 Task: Look for space in Waiblingen, Germany from 14th June, 2023 to 30th June, 2023 for 5 adults in price range Rs.8000 to Rs.12000. Place can be entire place or private room with 5 bedrooms having 5 beds and 5 bathrooms. Property type can be house, flat, guest house. Amenities needed are: wifi, TV, free parkinig on premises, gym, breakfast. Booking option can be shelf check-in. Required host language is English.
Action: Mouse moved to (439, 87)
Screenshot: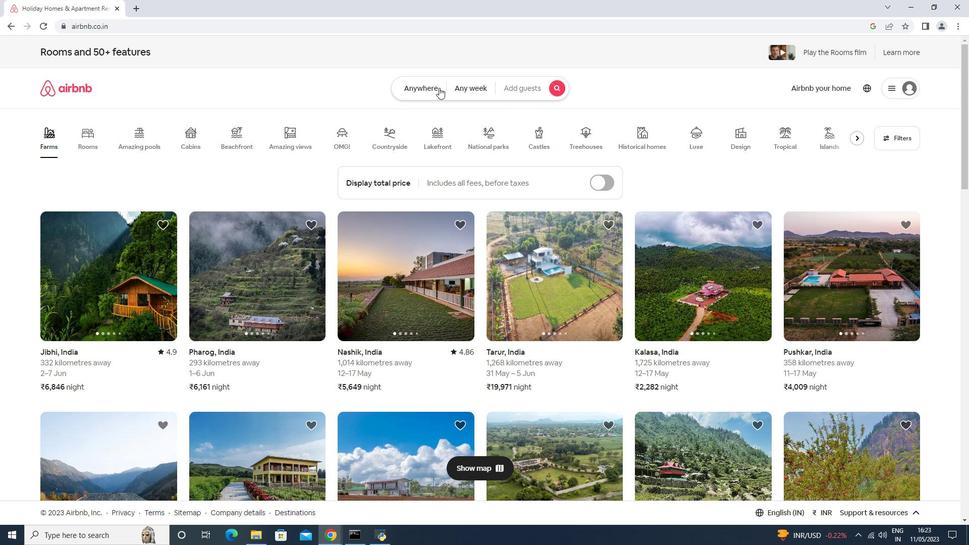 
Action: Mouse pressed left at (439, 87)
Screenshot: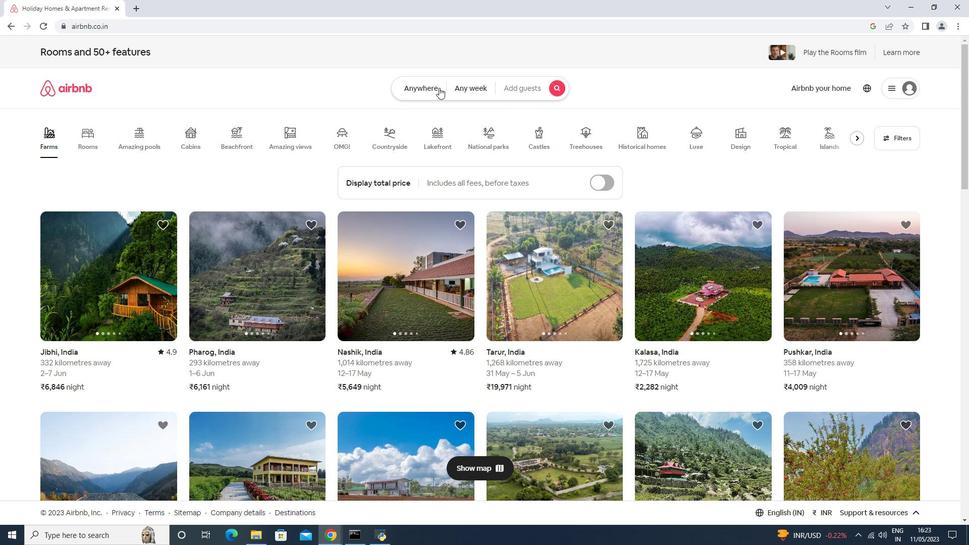 
Action: Mouse moved to (383, 129)
Screenshot: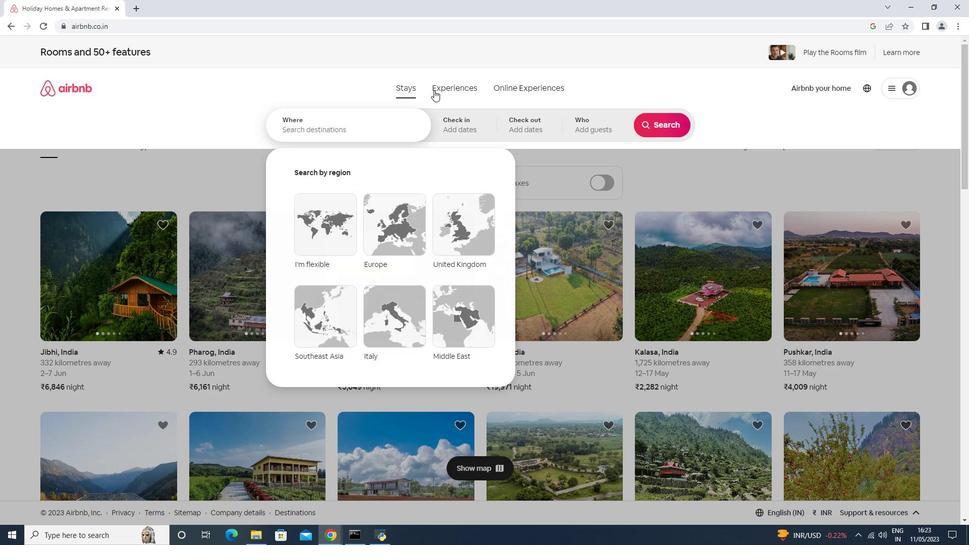 
Action: Mouse pressed left at (383, 129)
Screenshot: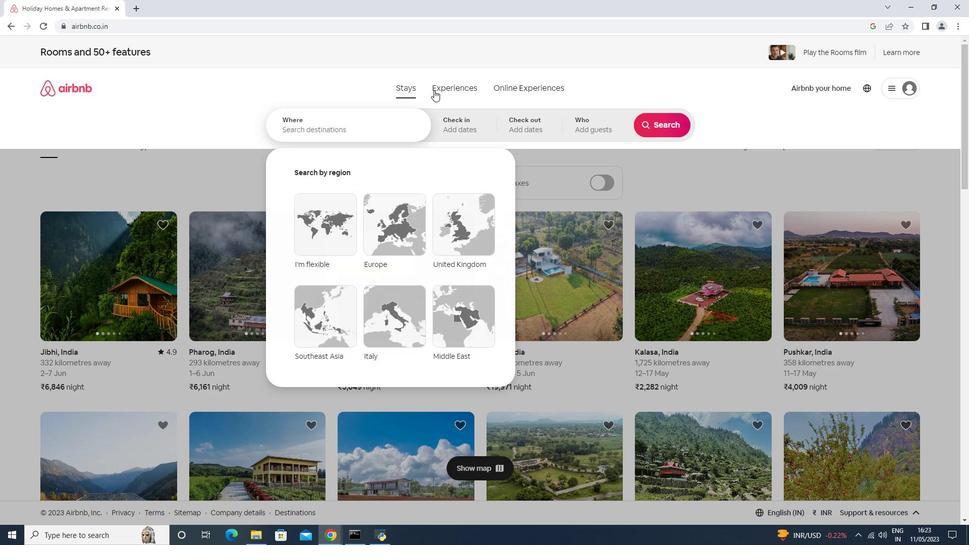 
Action: Key pressed <Key.shift>Waiblng<Key.down>,<Key.space><Key.shift>Germany<Key.enter>
Screenshot: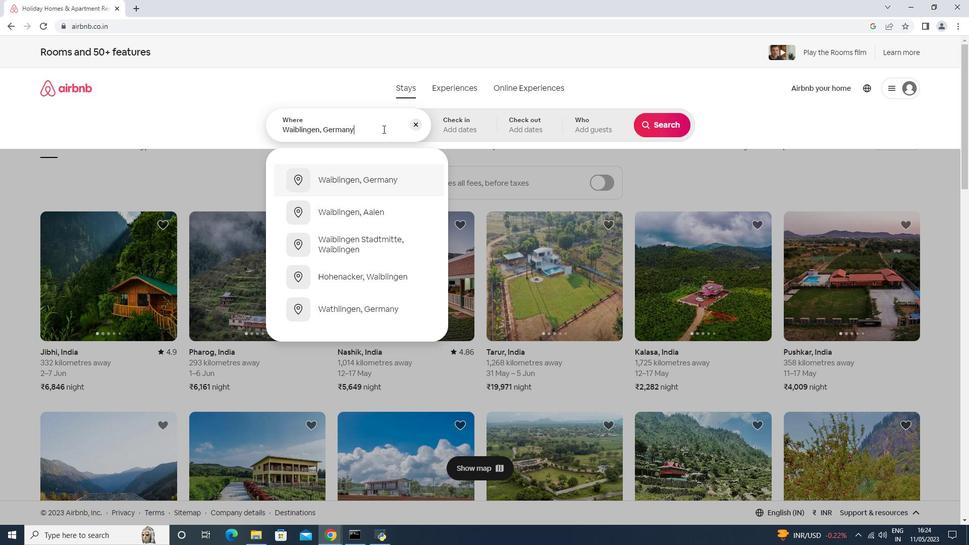
Action: Mouse moved to (578, 305)
Screenshot: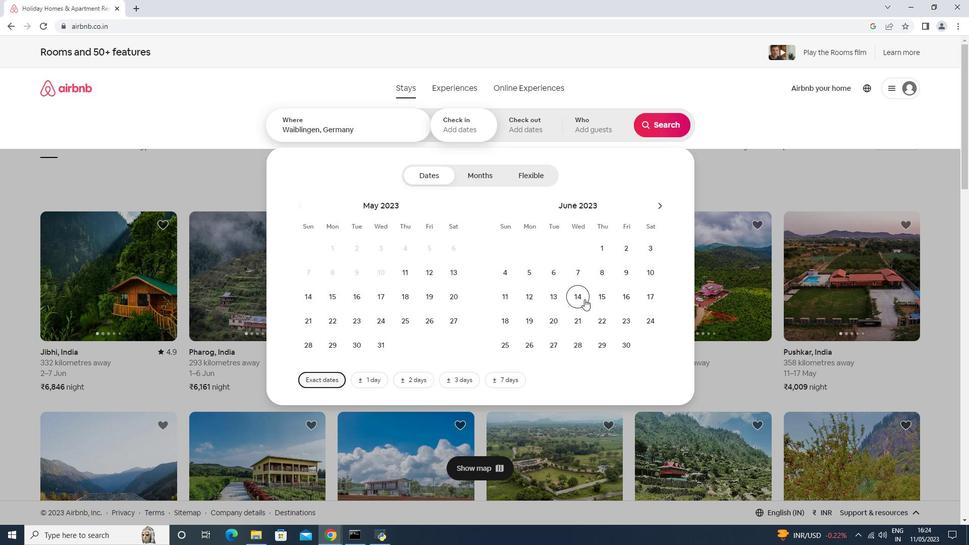 
Action: Mouse pressed left at (578, 305)
Screenshot: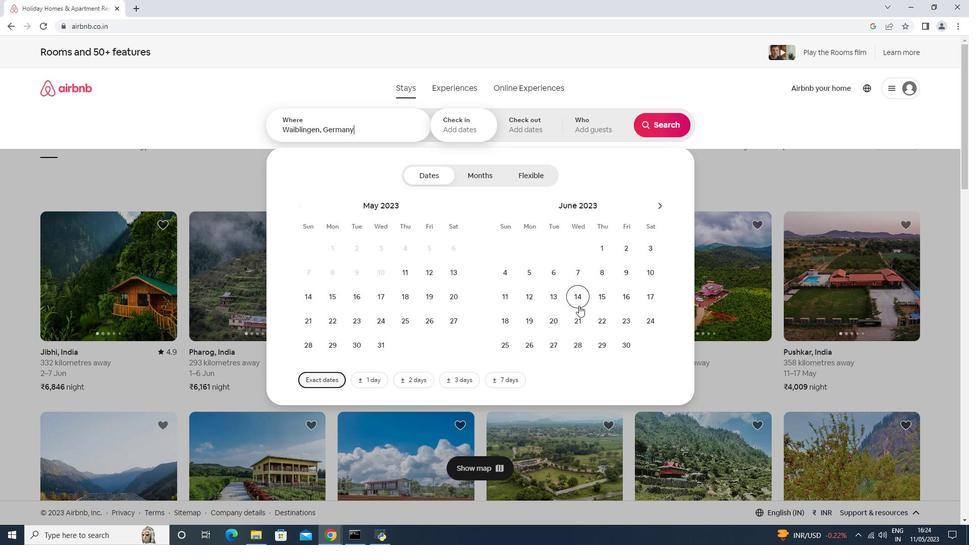 
Action: Mouse moved to (633, 350)
Screenshot: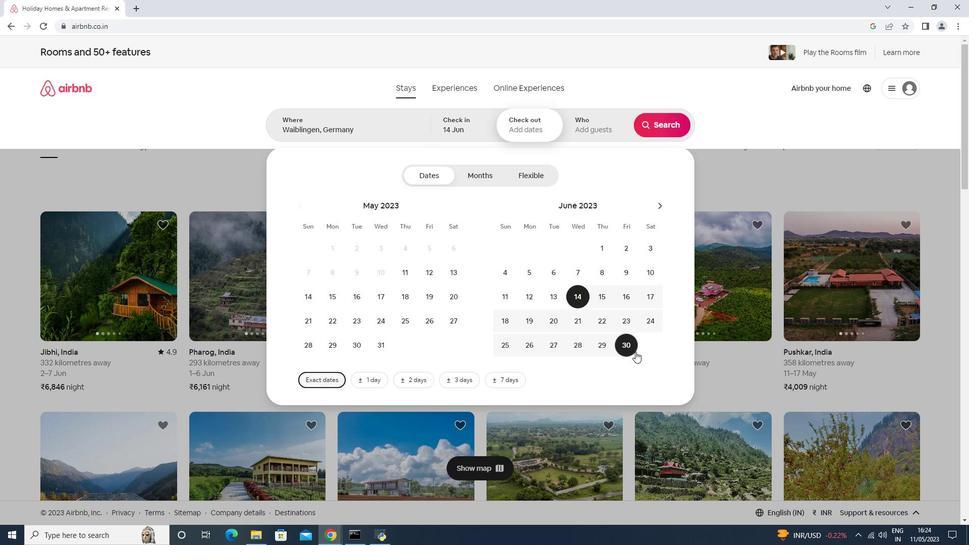 
Action: Mouse pressed left at (633, 350)
Screenshot: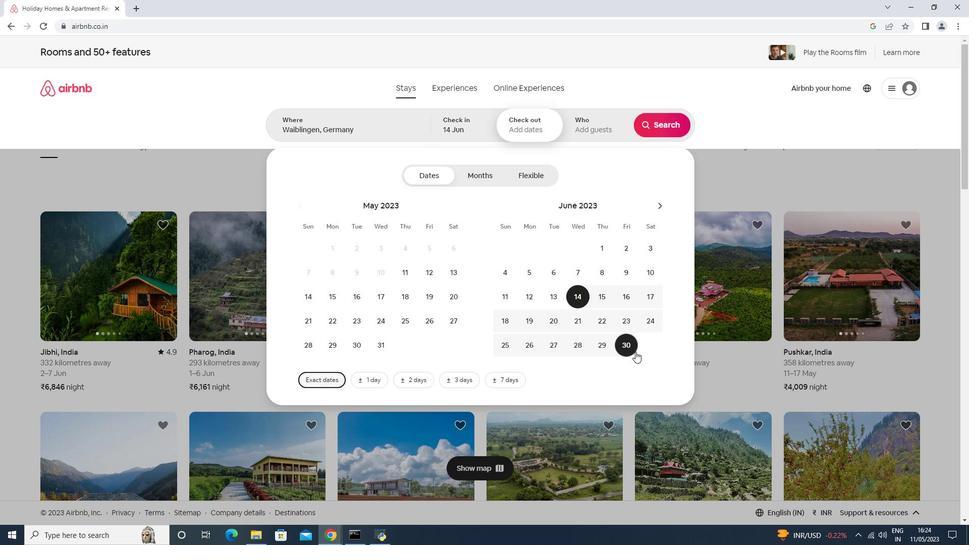 
Action: Mouse moved to (605, 137)
Screenshot: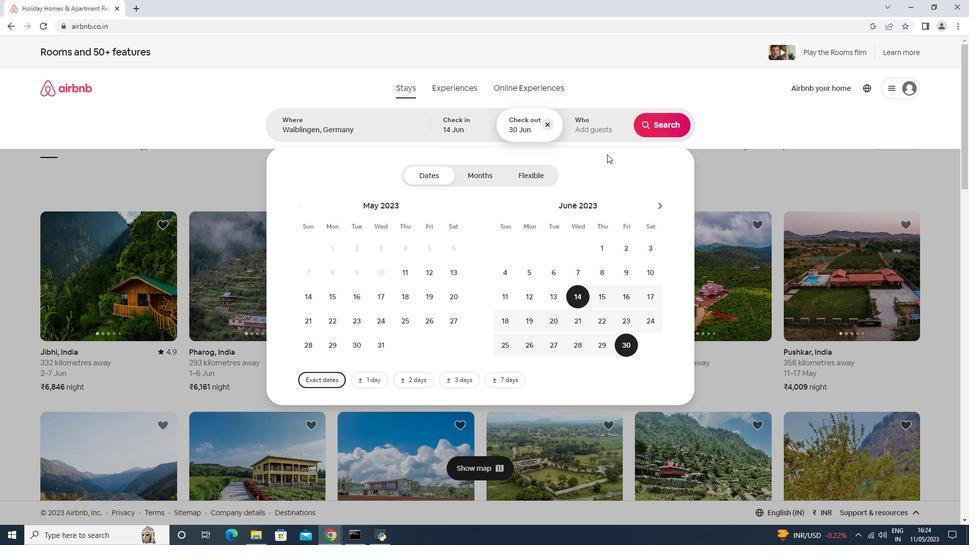 
Action: Mouse pressed left at (605, 137)
Screenshot: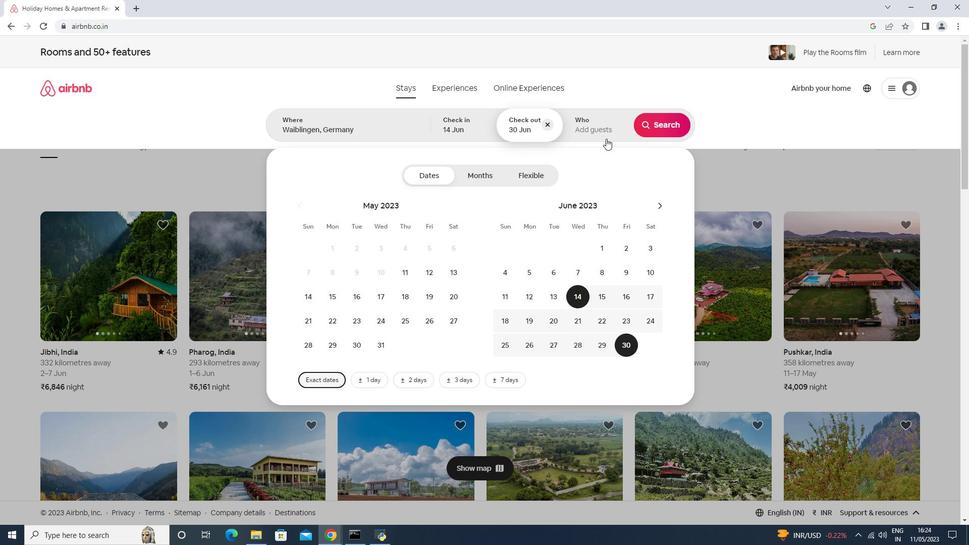
Action: Mouse moved to (663, 173)
Screenshot: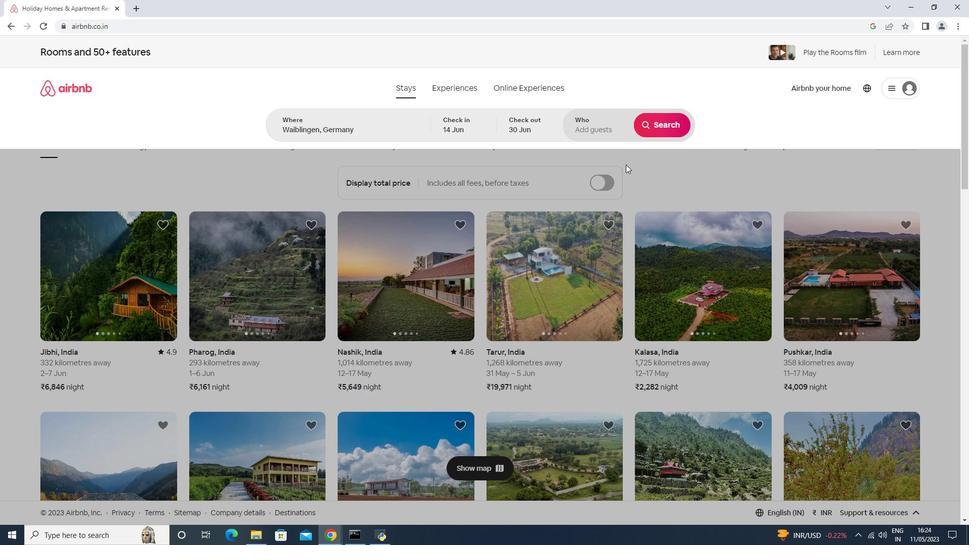 
Action: Mouse pressed left at (663, 173)
Screenshot: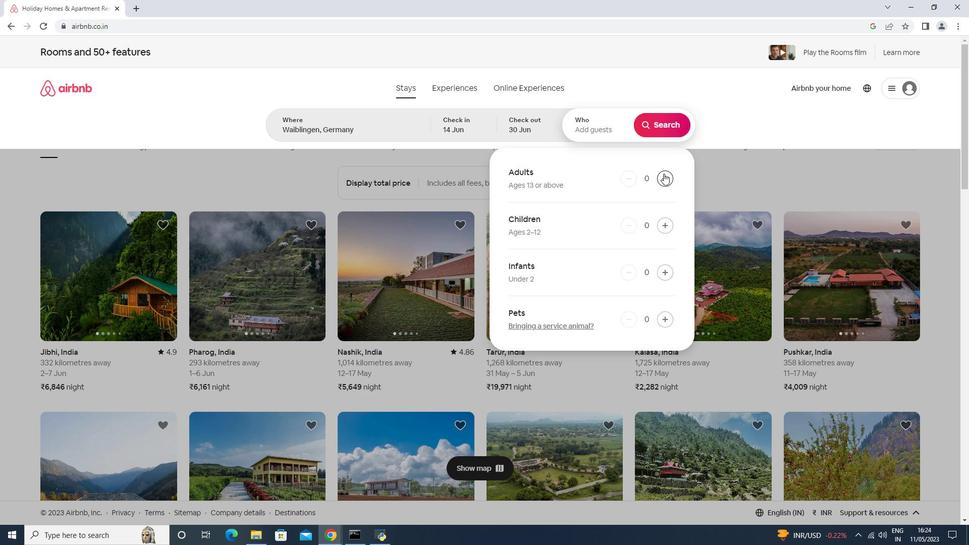 
Action: Mouse pressed left at (663, 173)
Screenshot: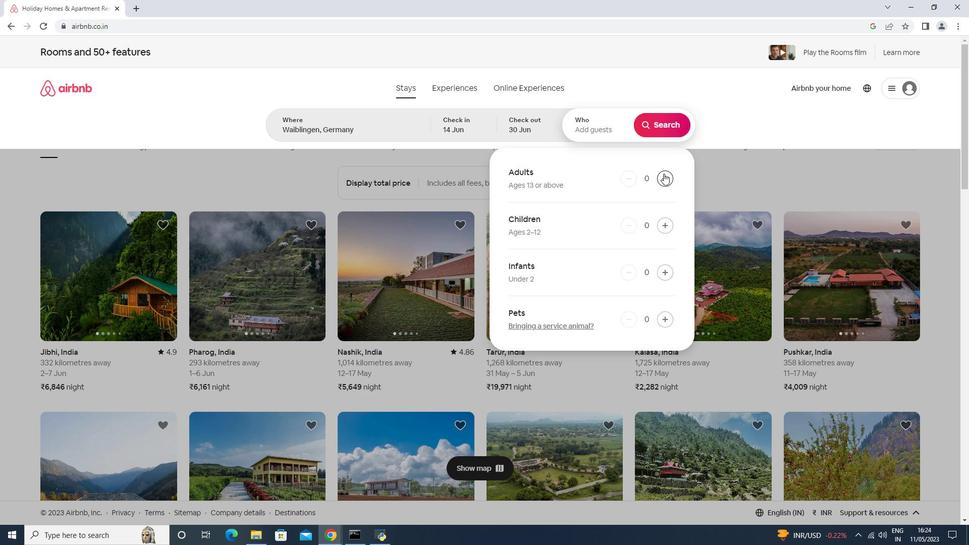 
Action: Mouse pressed left at (663, 173)
Screenshot: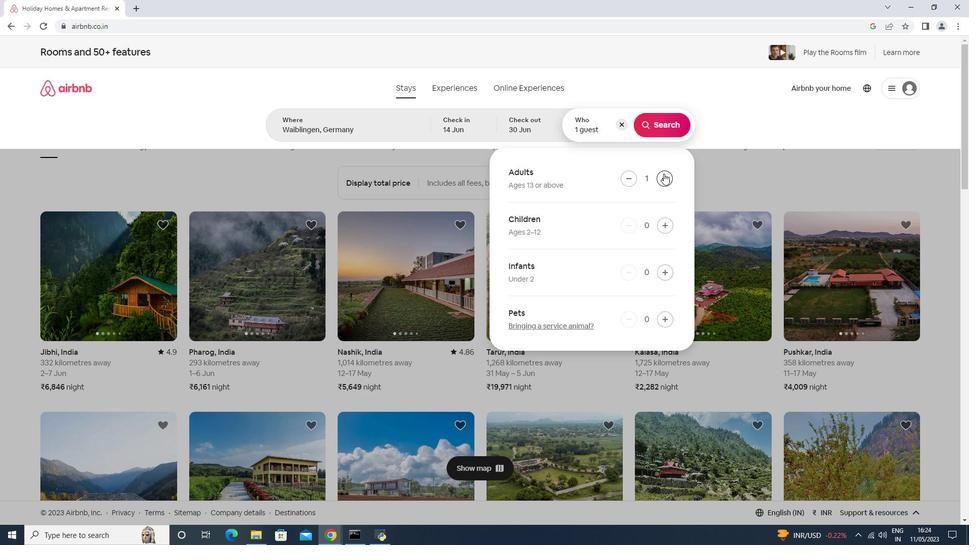 
Action: Mouse pressed left at (663, 173)
Screenshot: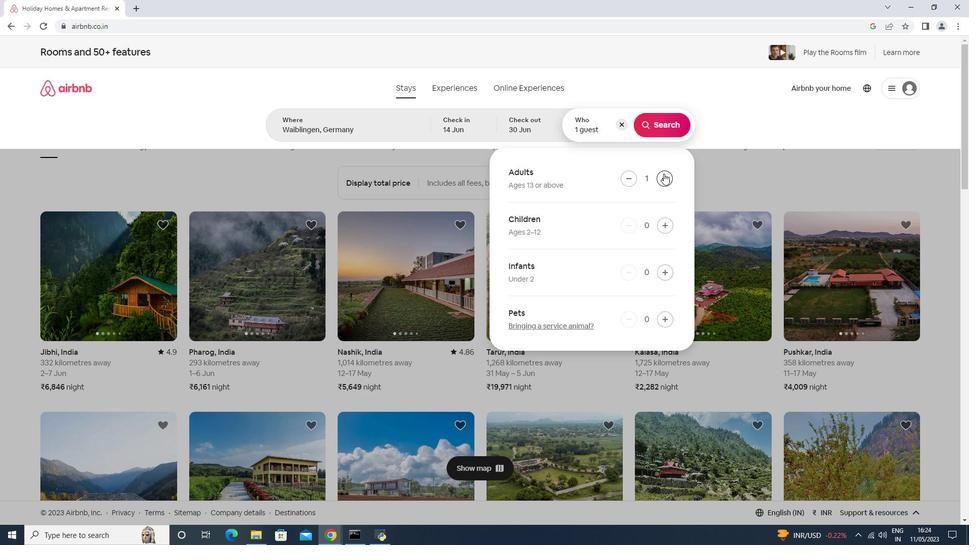 
Action: Mouse pressed left at (663, 173)
Screenshot: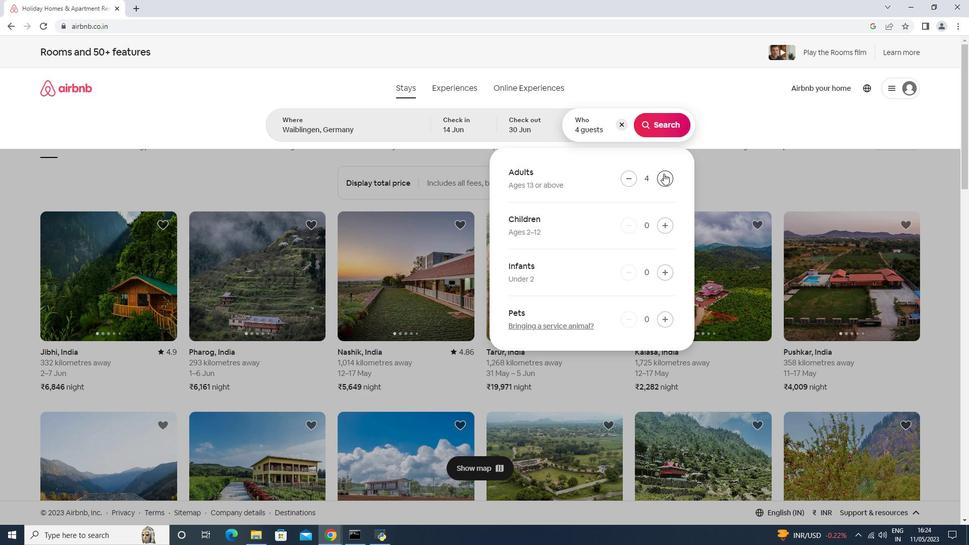 
Action: Mouse moved to (662, 123)
Screenshot: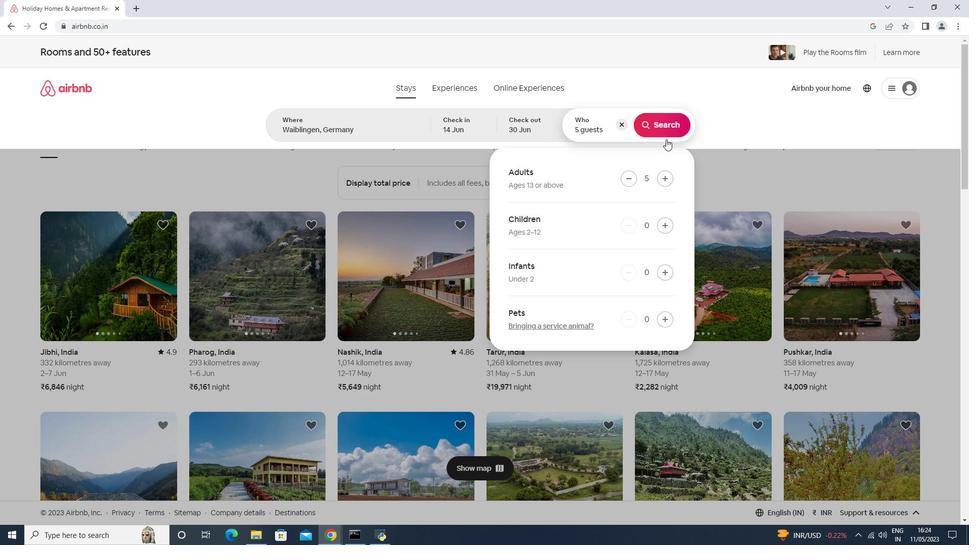 
Action: Mouse pressed left at (662, 123)
Screenshot: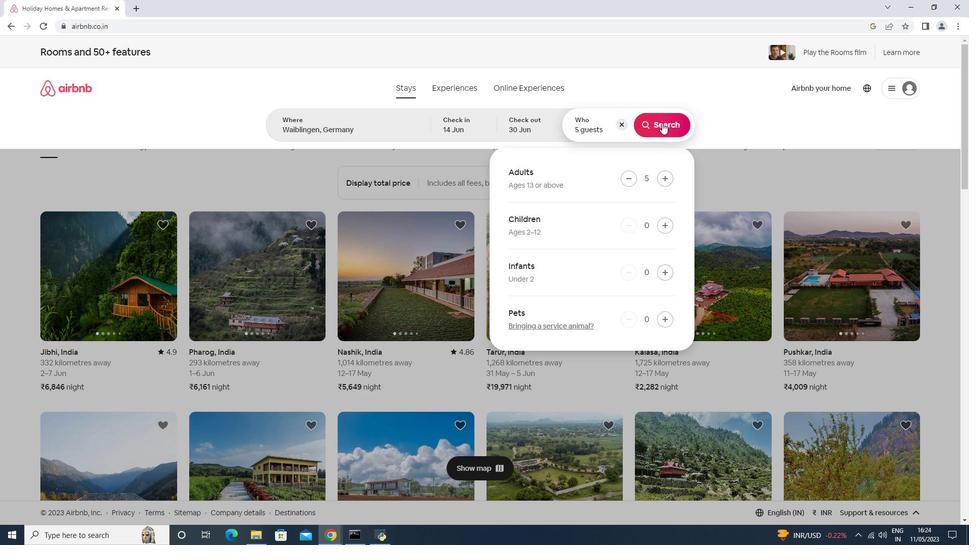 
Action: Mouse moved to (924, 95)
Screenshot: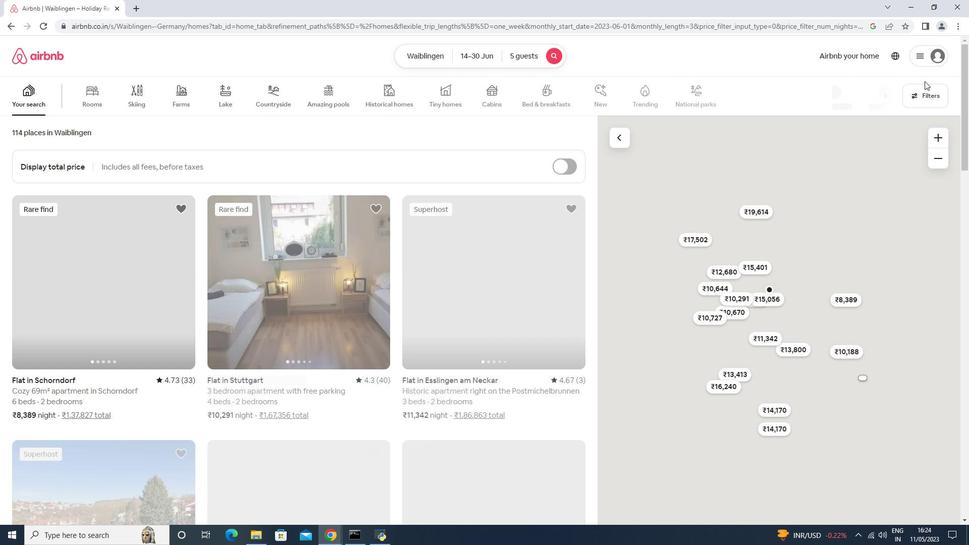 
Action: Mouse pressed left at (924, 95)
Screenshot: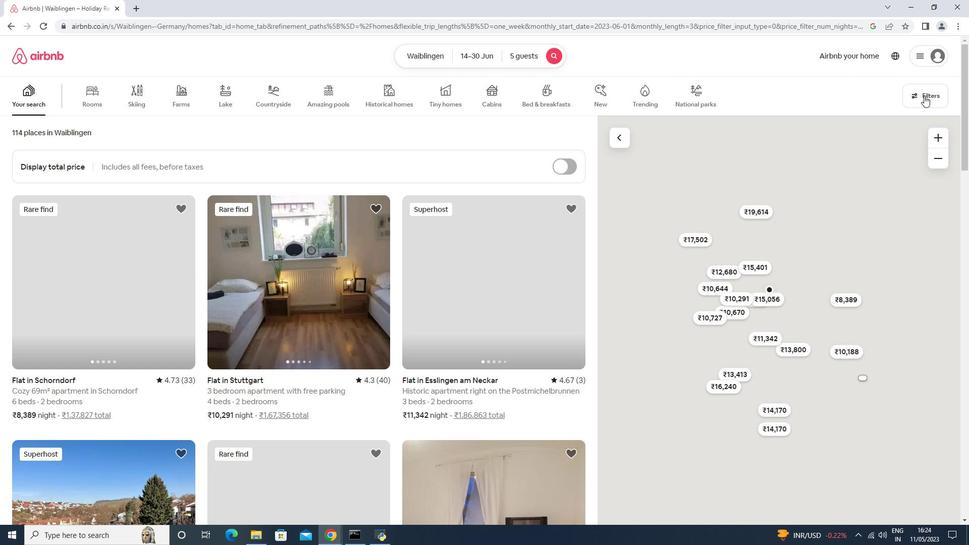 
Action: Mouse moved to (365, 342)
Screenshot: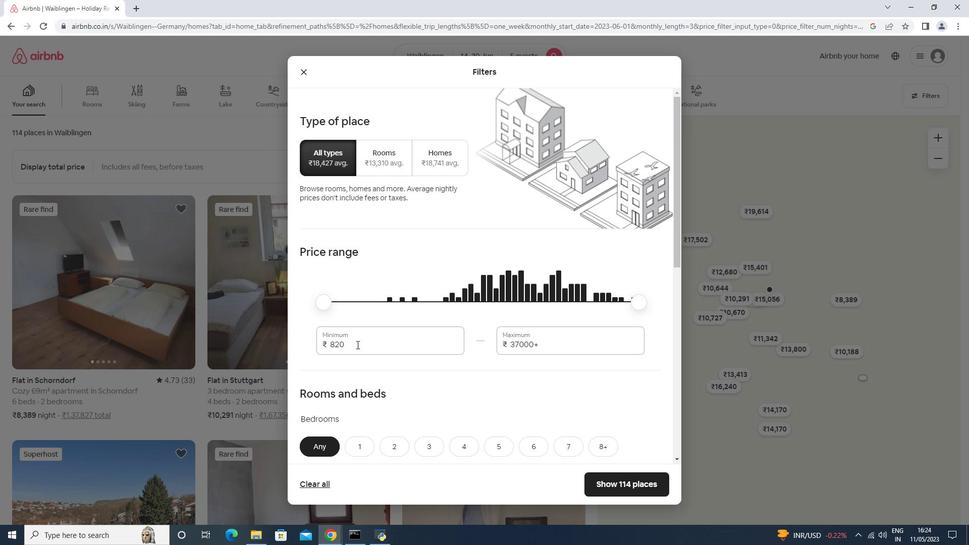 
Action: Mouse pressed left at (365, 342)
Screenshot: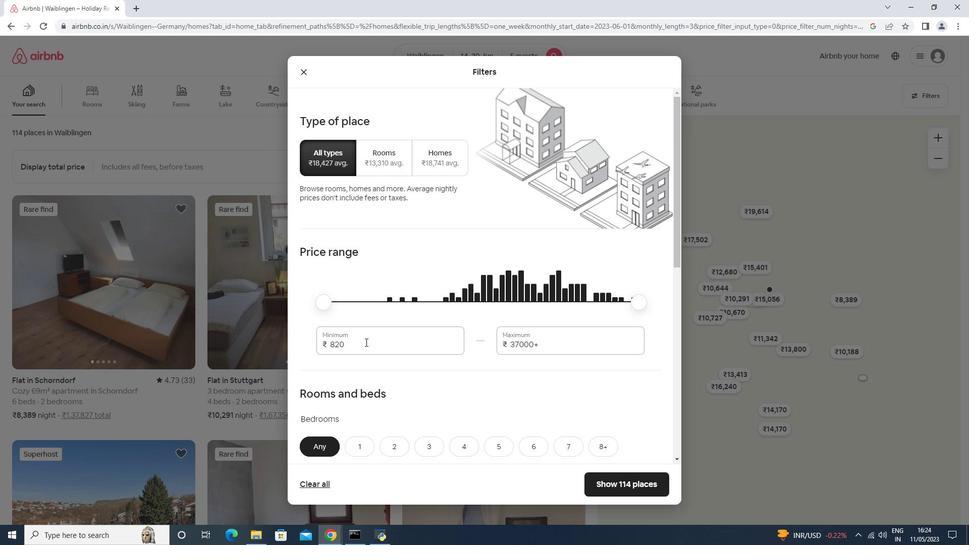 
Action: Mouse pressed left at (365, 342)
Screenshot: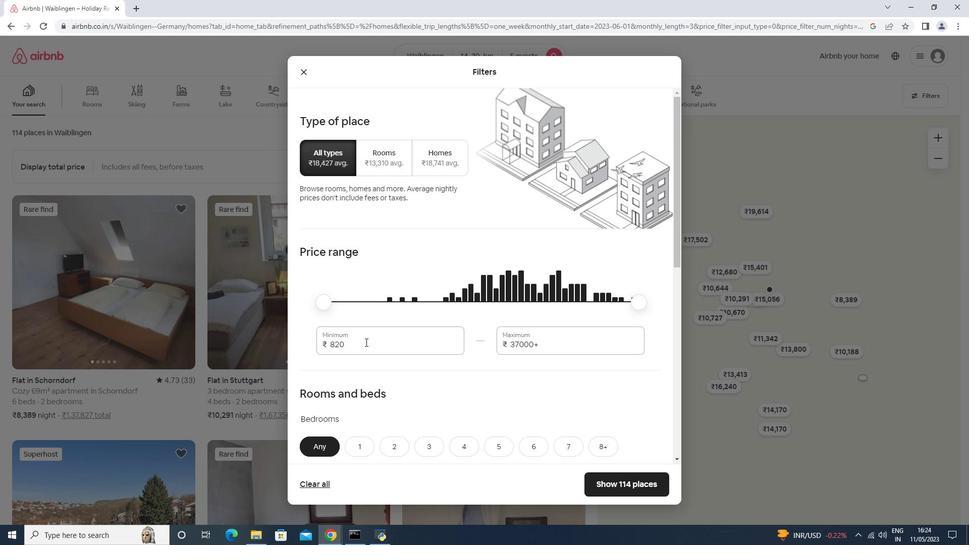 
Action: Key pressed 8000<Key.tab>12000
Screenshot: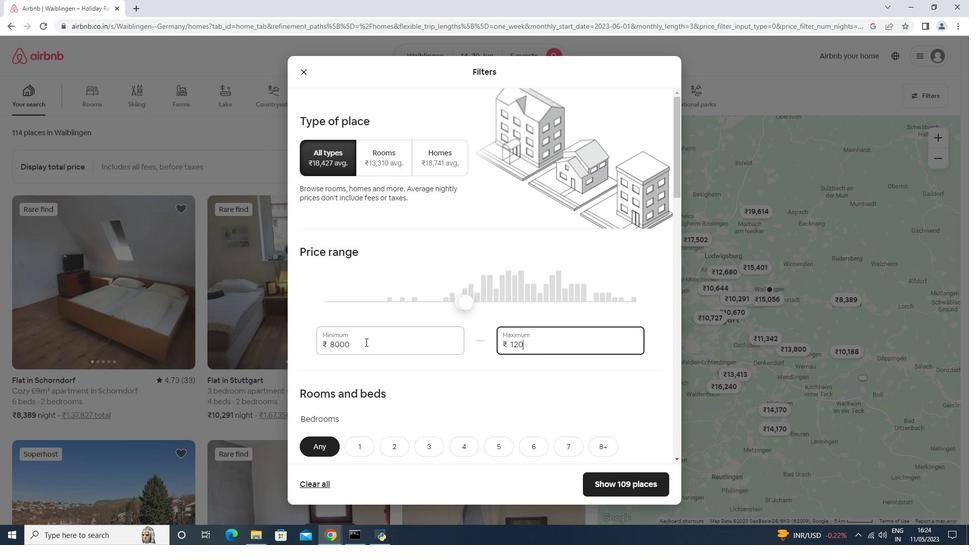 
Action: Mouse moved to (368, 340)
Screenshot: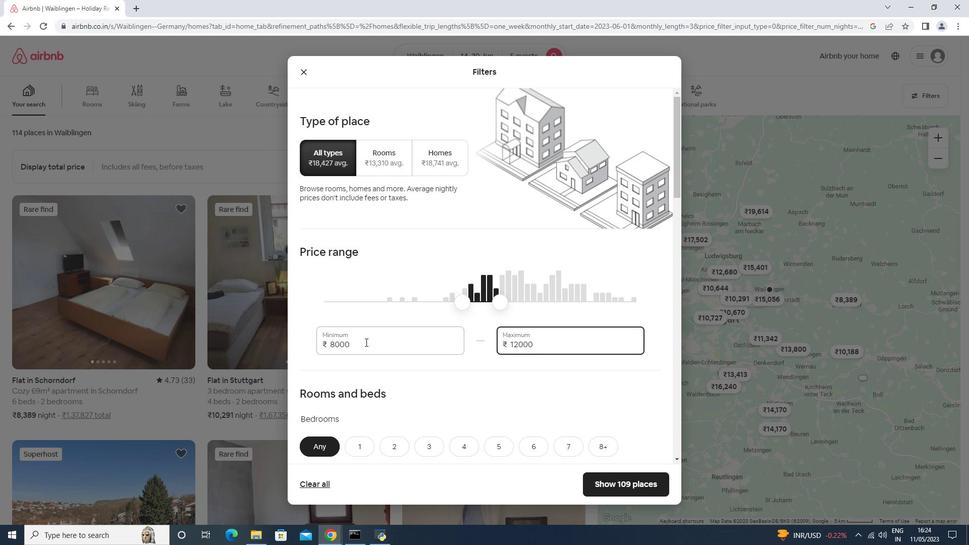 
Action: Mouse scrolled (368, 340) with delta (0, 0)
Screenshot: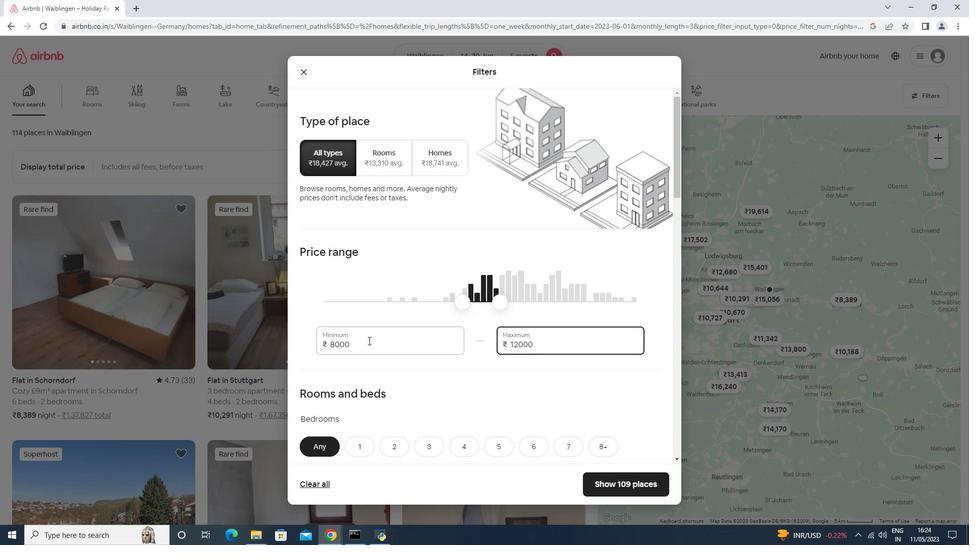 
Action: Mouse scrolled (368, 340) with delta (0, 0)
Screenshot: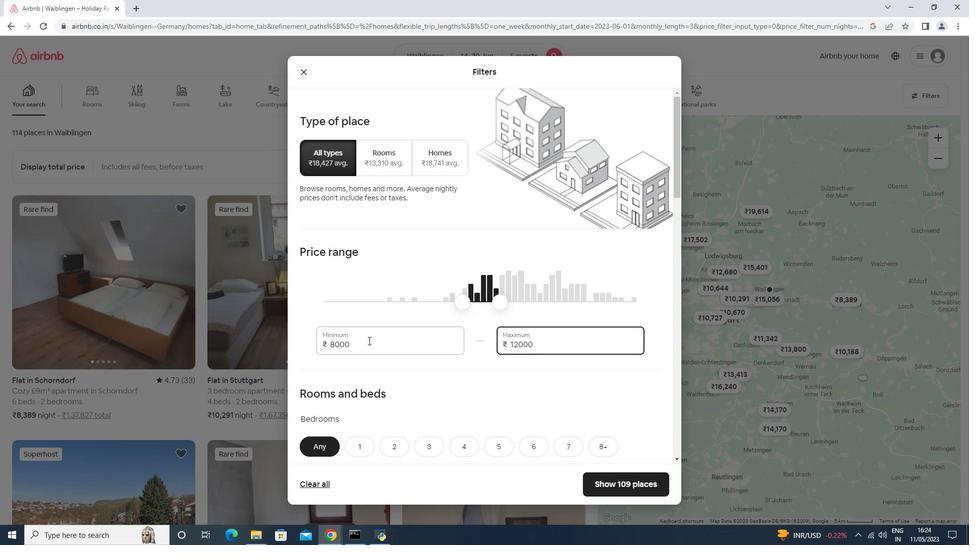 
Action: Mouse scrolled (368, 340) with delta (0, 0)
Screenshot: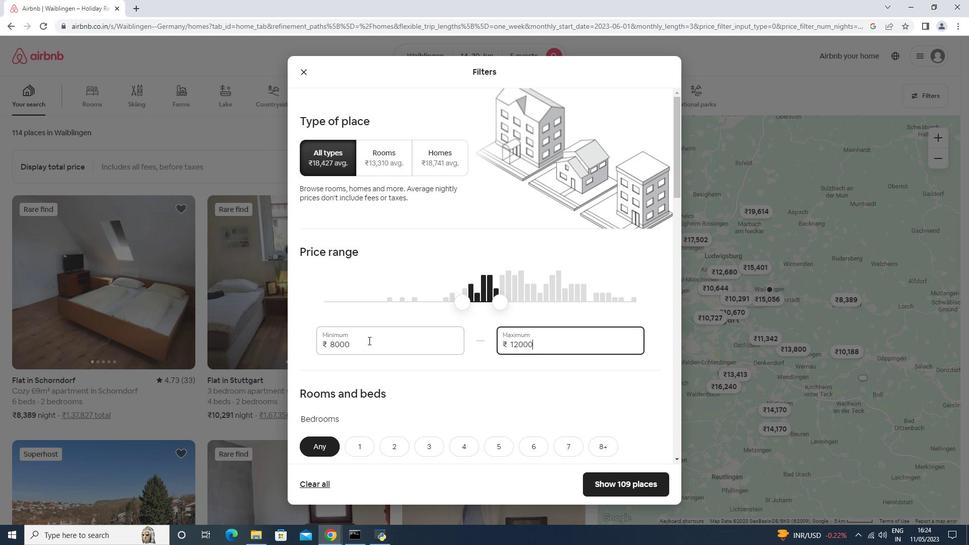 
Action: Mouse moved to (492, 296)
Screenshot: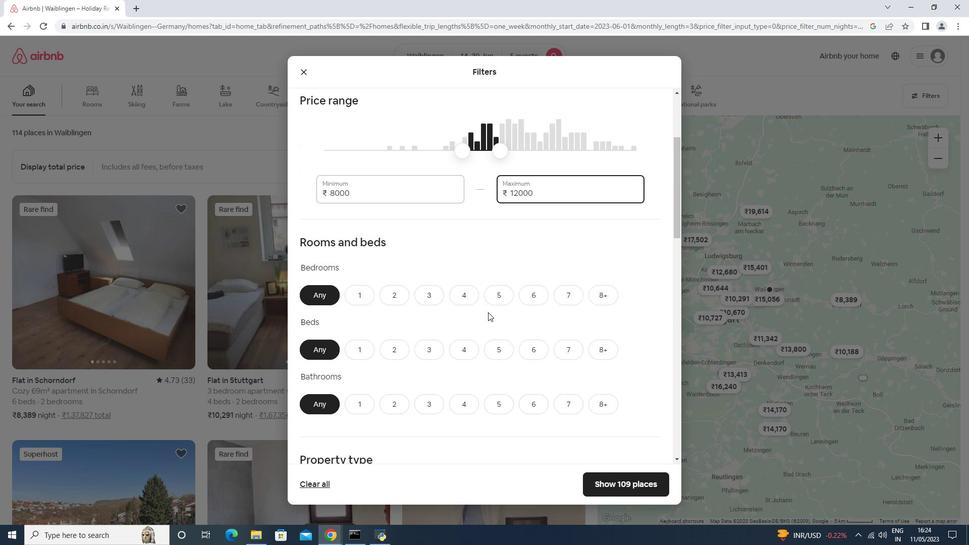 
Action: Mouse pressed left at (492, 296)
Screenshot: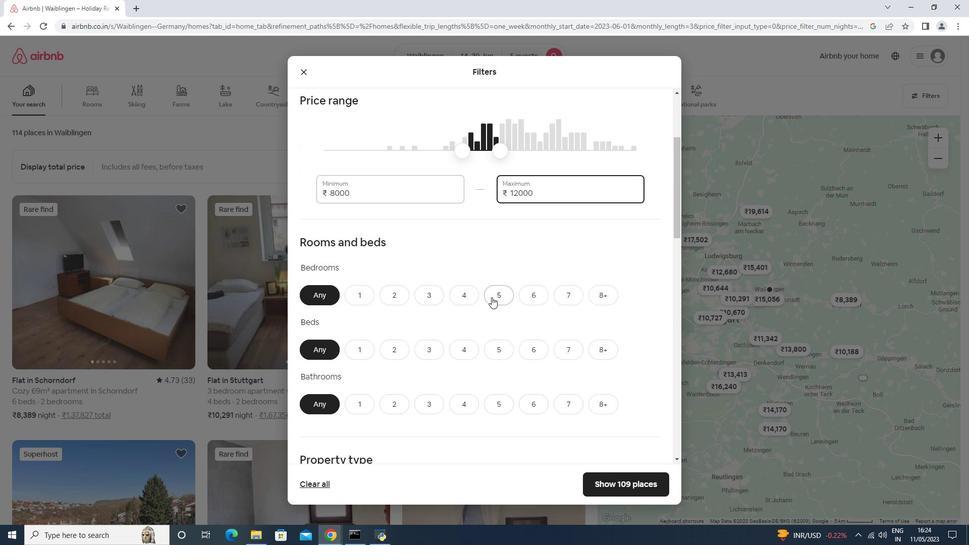 
Action: Mouse moved to (502, 349)
Screenshot: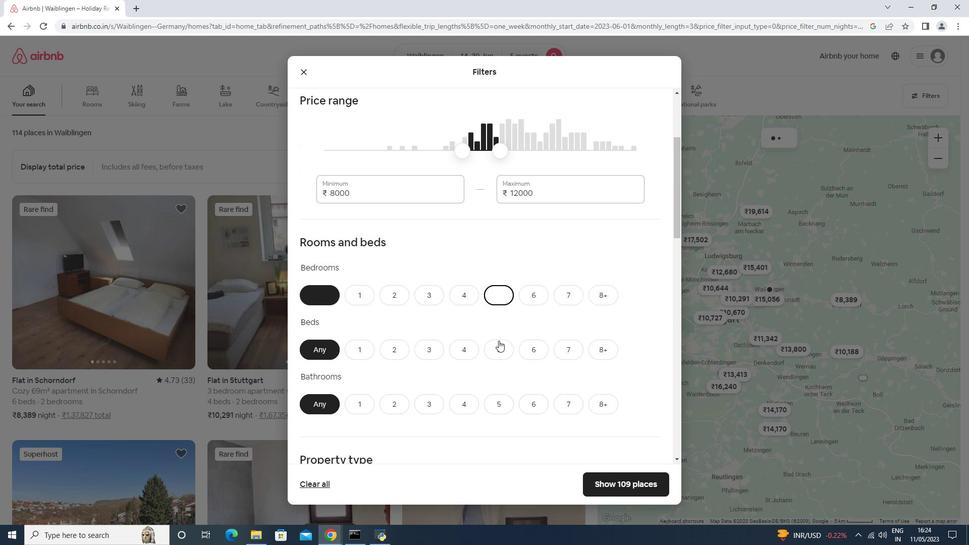 
Action: Mouse pressed left at (502, 349)
Screenshot: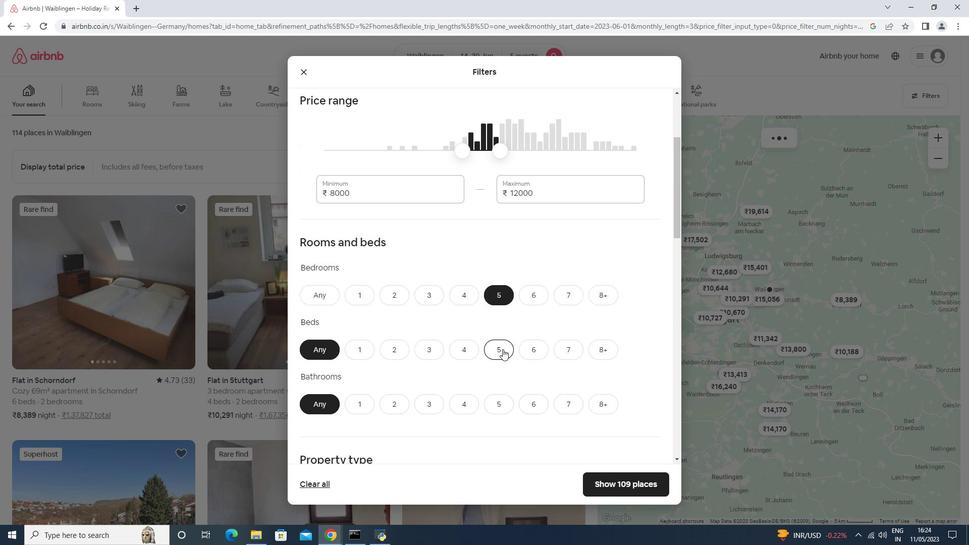 
Action: Mouse moved to (497, 394)
Screenshot: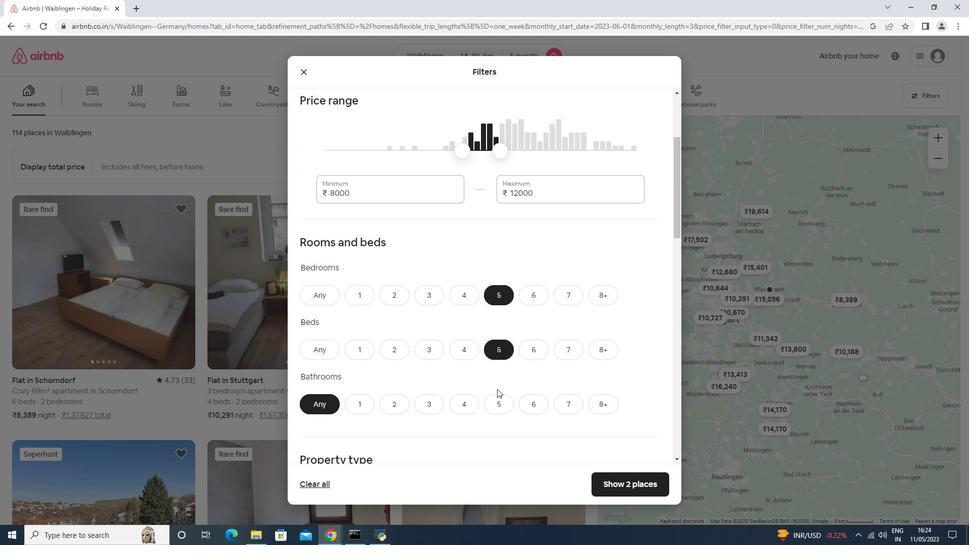 
Action: Mouse pressed left at (497, 394)
Screenshot: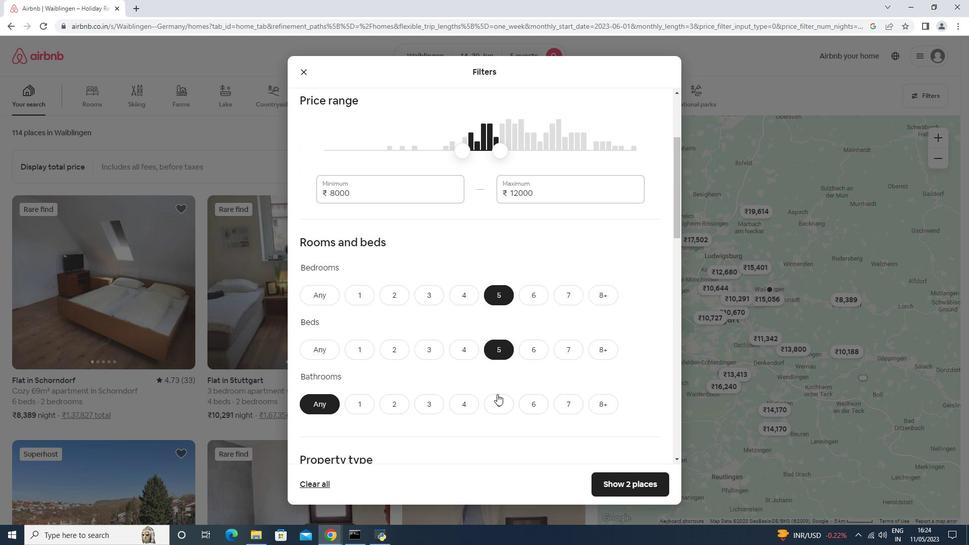 
Action: Mouse moved to (496, 382)
Screenshot: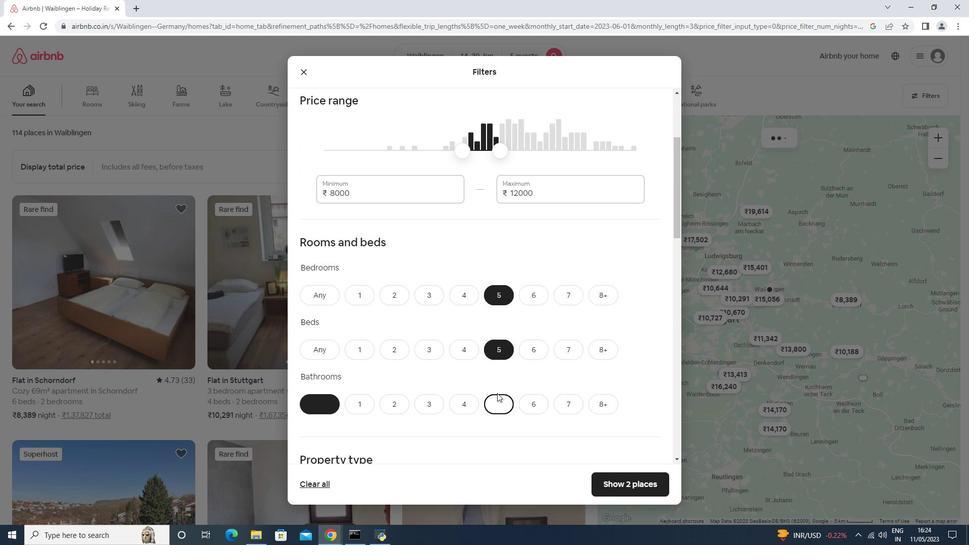 
Action: Mouse scrolled (496, 381) with delta (0, 0)
Screenshot: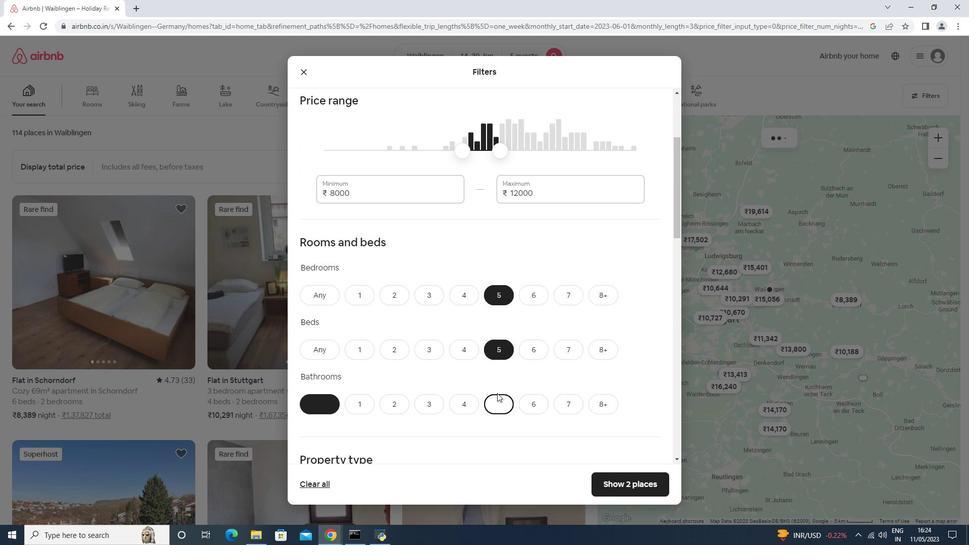 
Action: Mouse scrolled (496, 381) with delta (0, 0)
Screenshot: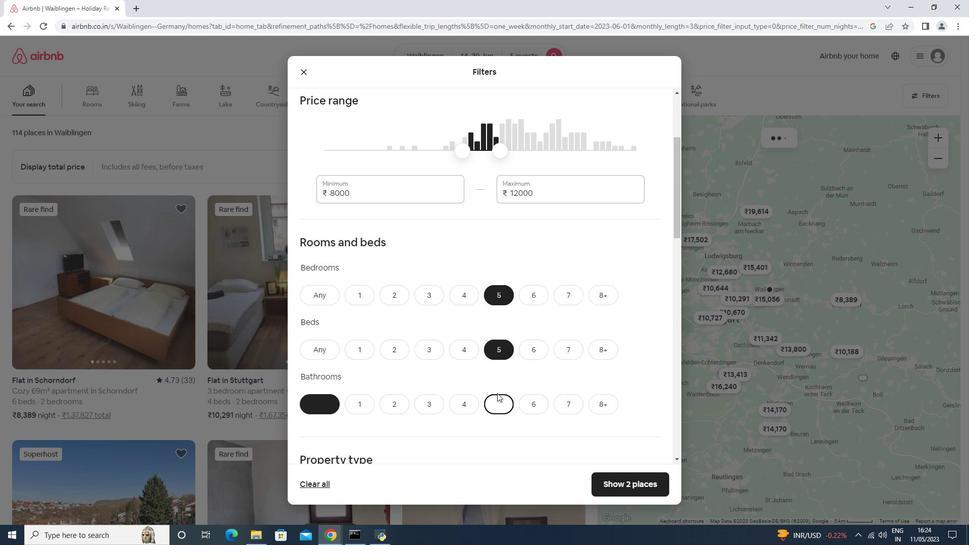 
Action: Mouse scrolled (496, 381) with delta (0, 0)
Screenshot: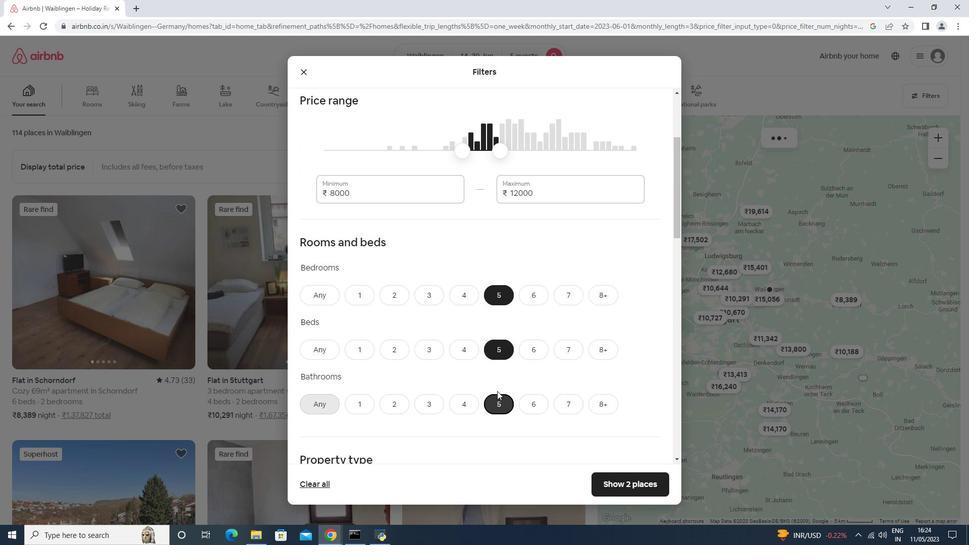 
Action: Mouse scrolled (496, 381) with delta (0, 0)
Screenshot: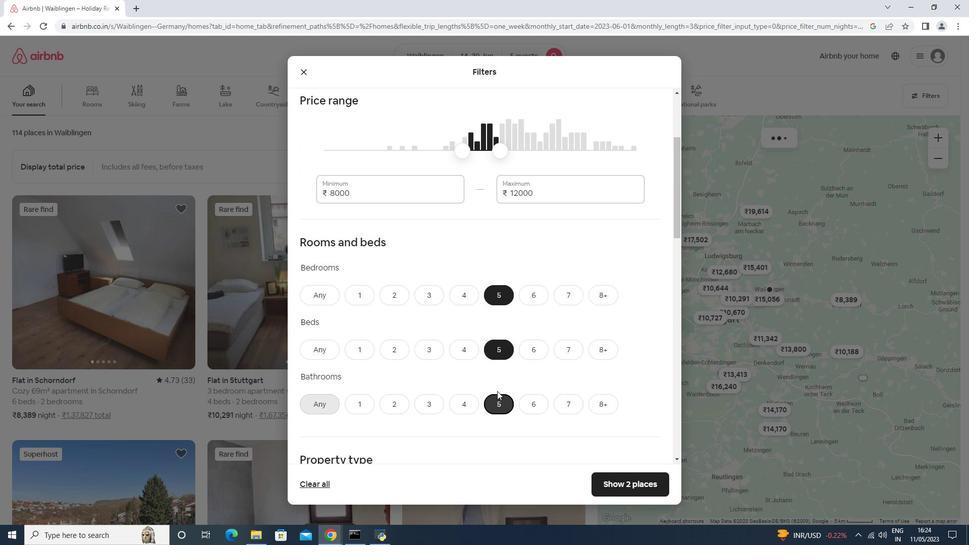 
Action: Mouse scrolled (496, 381) with delta (0, 0)
Screenshot: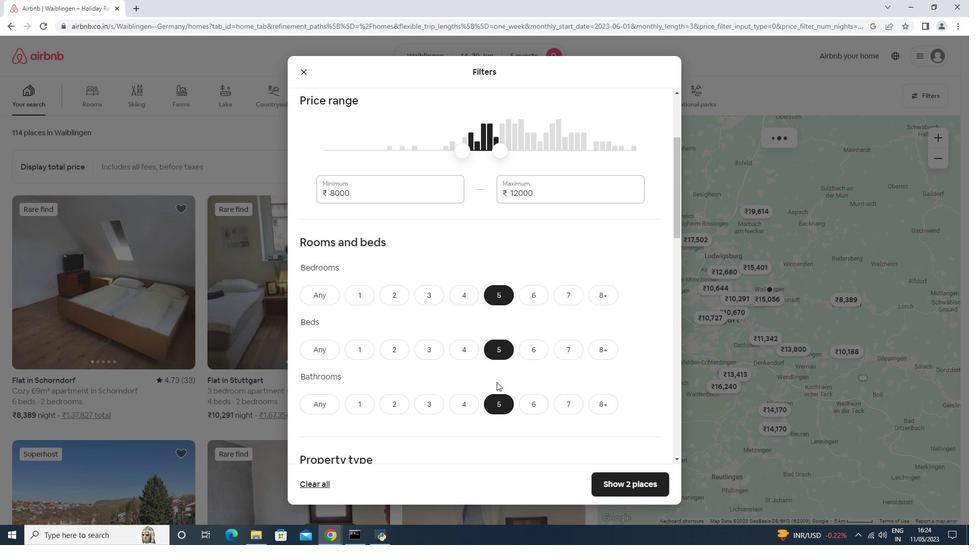 
Action: Mouse moved to (358, 270)
Screenshot: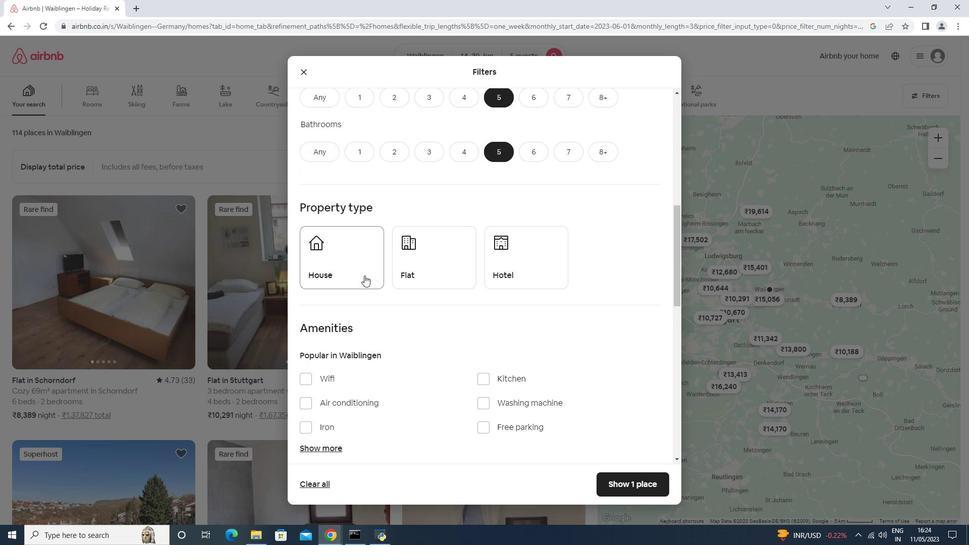 
Action: Mouse pressed left at (358, 270)
Screenshot: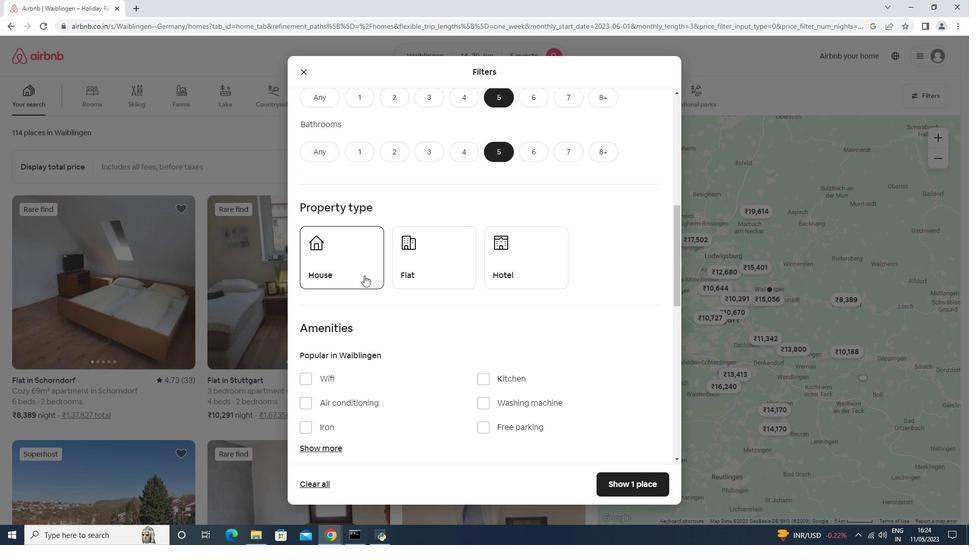 
Action: Mouse moved to (422, 262)
Screenshot: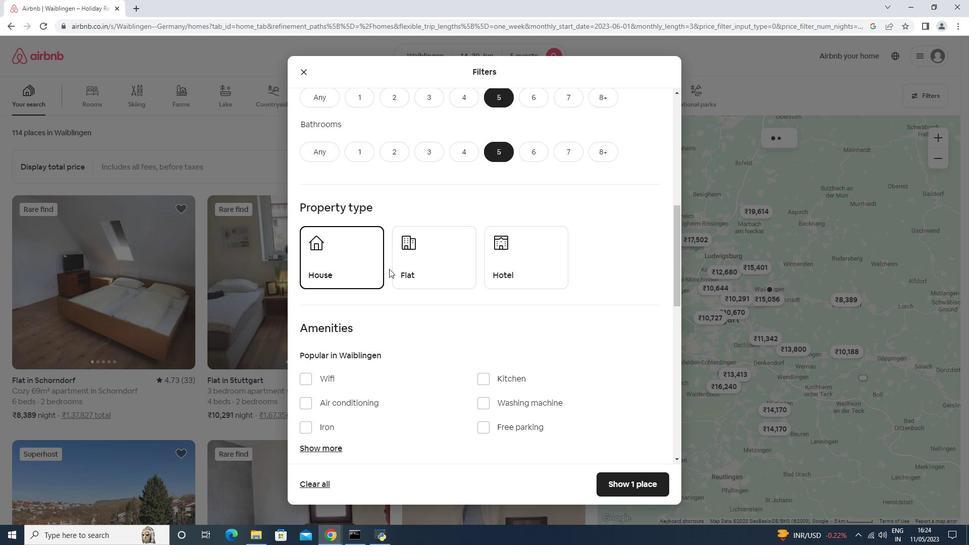 
Action: Mouse pressed left at (422, 262)
Screenshot: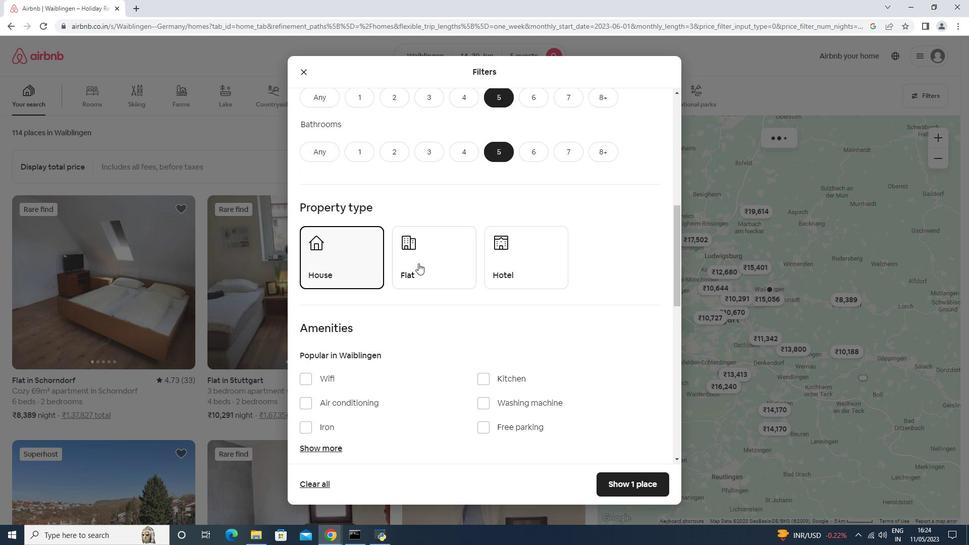 
Action: Mouse moved to (495, 263)
Screenshot: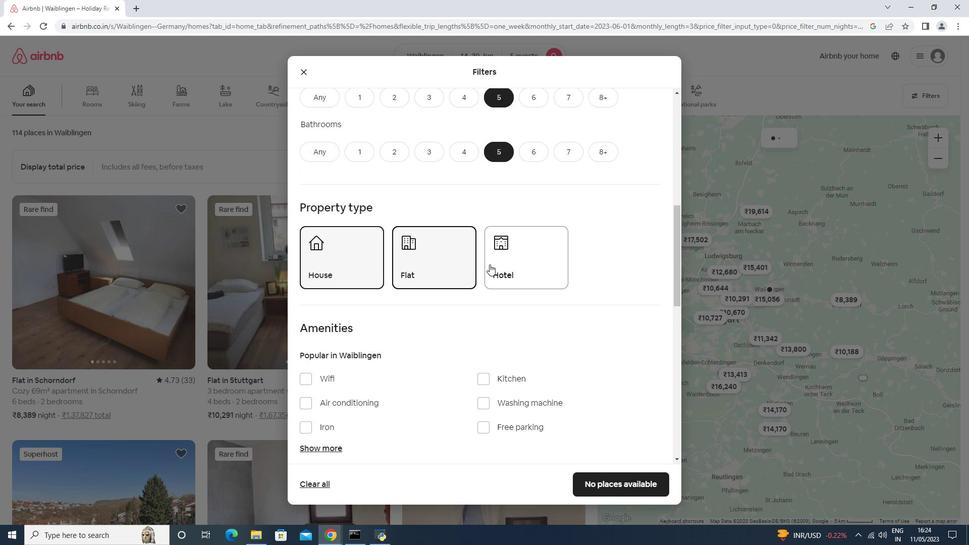
Action: Mouse pressed left at (495, 263)
Screenshot: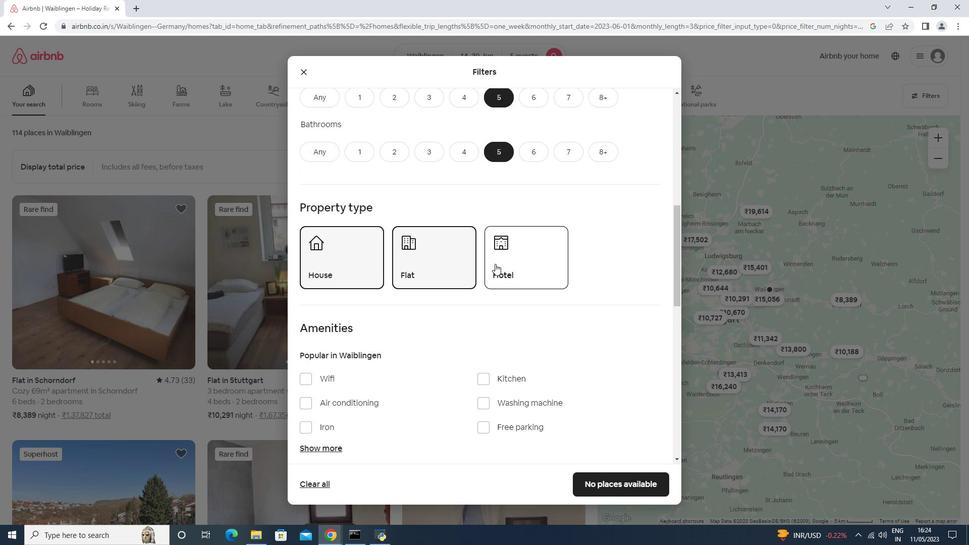 
Action: Mouse scrolled (495, 263) with delta (0, 0)
Screenshot: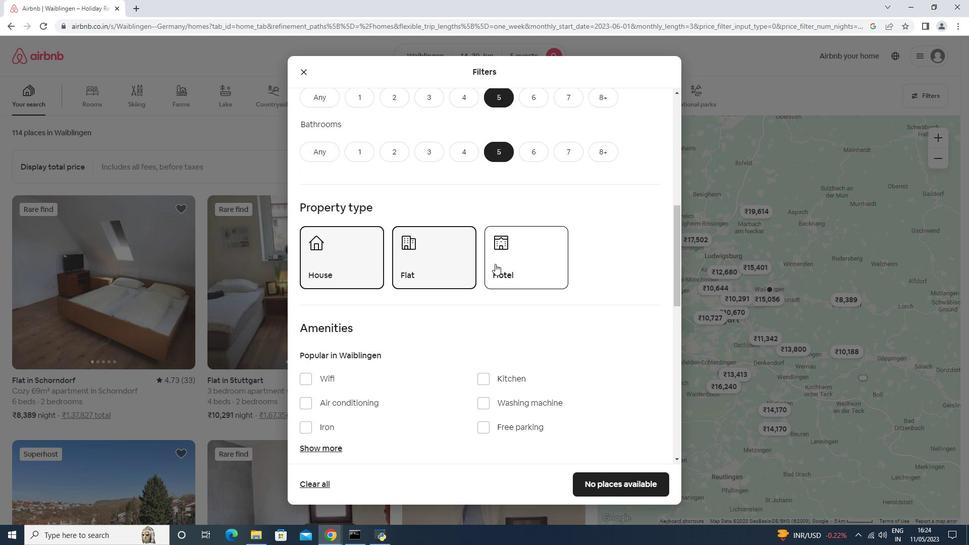 
Action: Mouse scrolled (495, 263) with delta (0, 0)
Screenshot: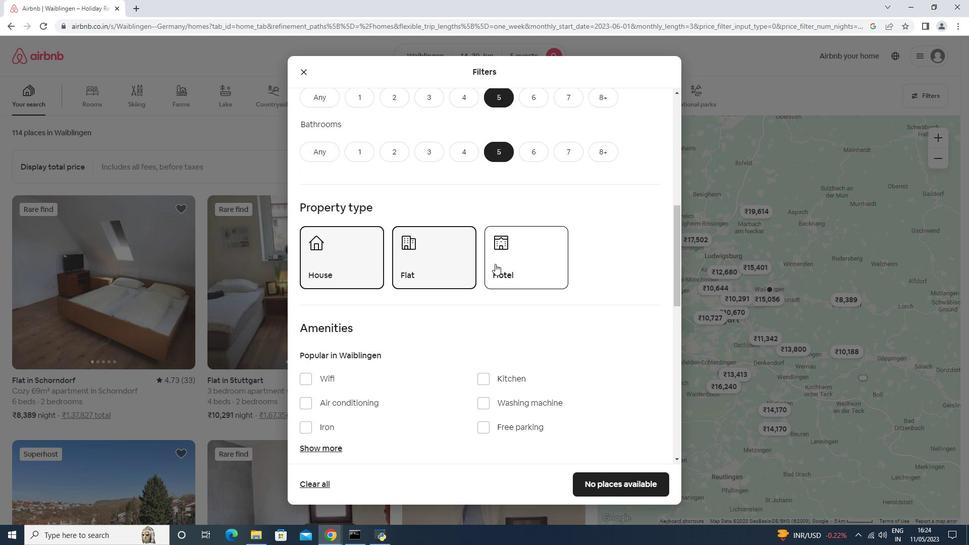 
Action: Mouse scrolled (495, 263) with delta (0, 0)
Screenshot: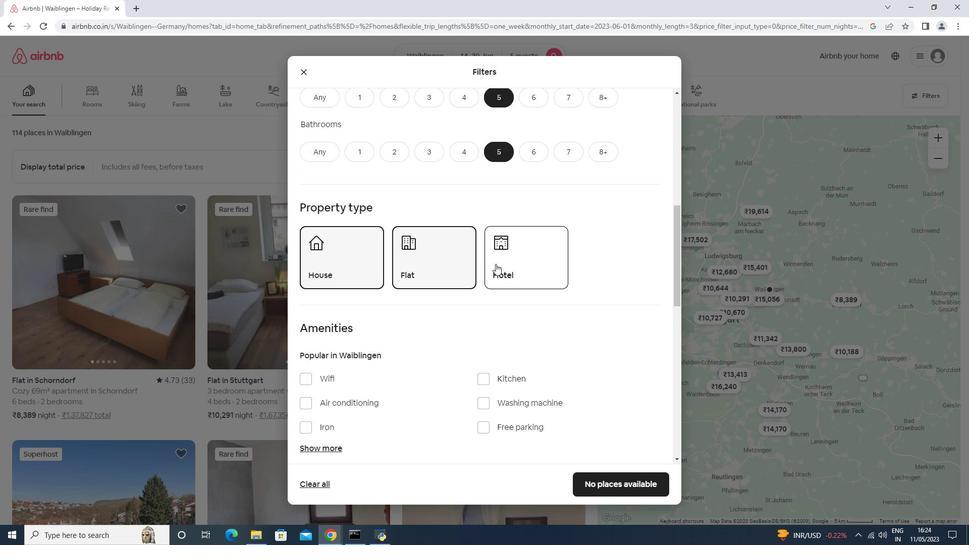 
Action: Mouse moved to (495, 263)
Screenshot: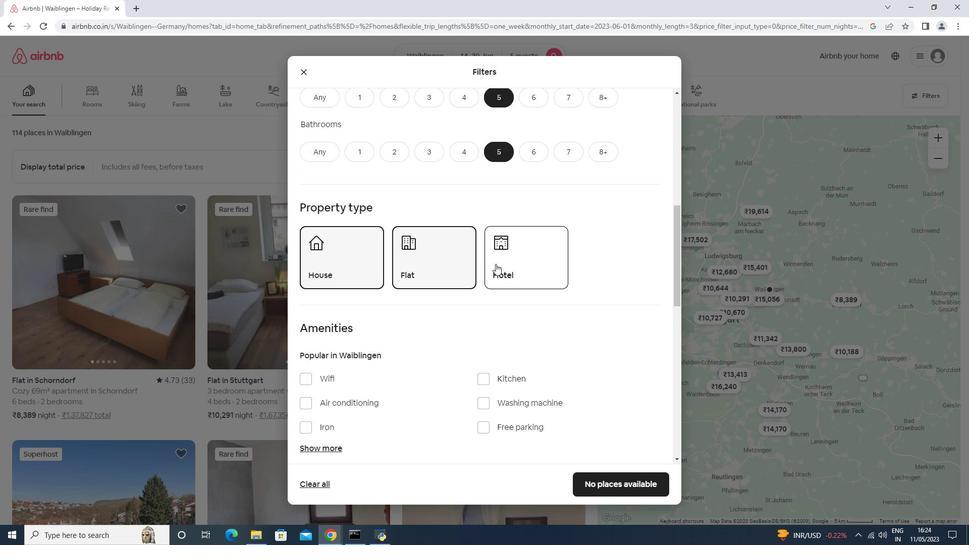 
Action: Mouse scrolled (495, 263) with delta (0, 0)
Screenshot: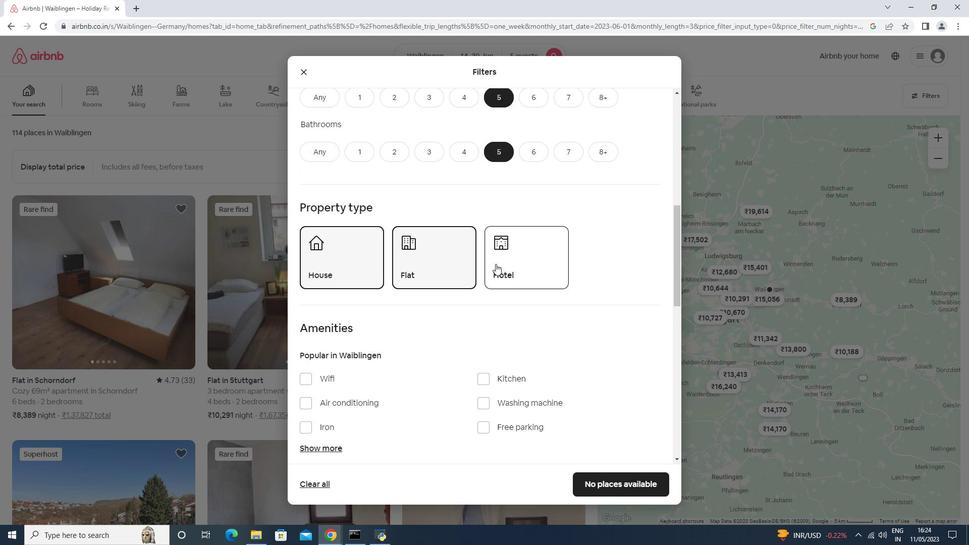 
Action: Mouse moved to (319, 247)
Screenshot: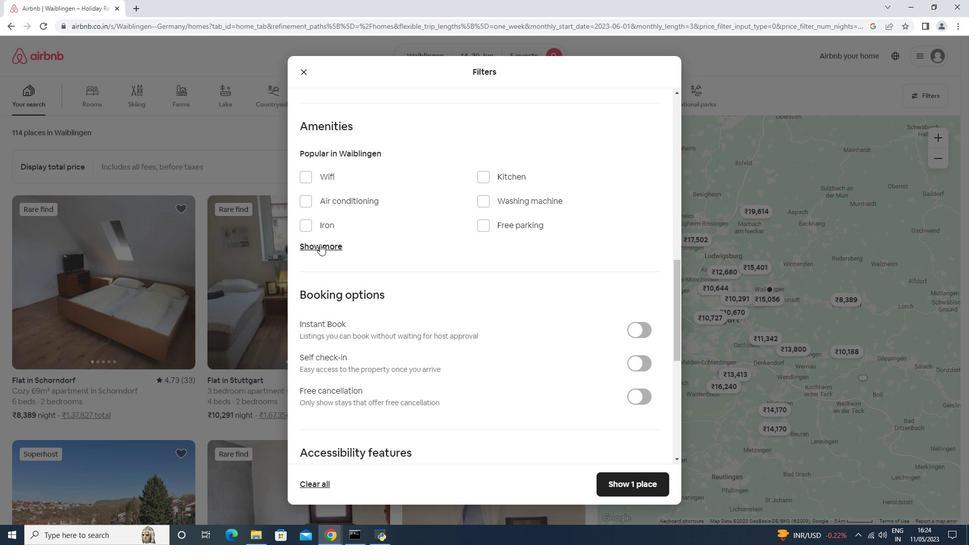 
Action: Mouse pressed left at (319, 247)
Screenshot: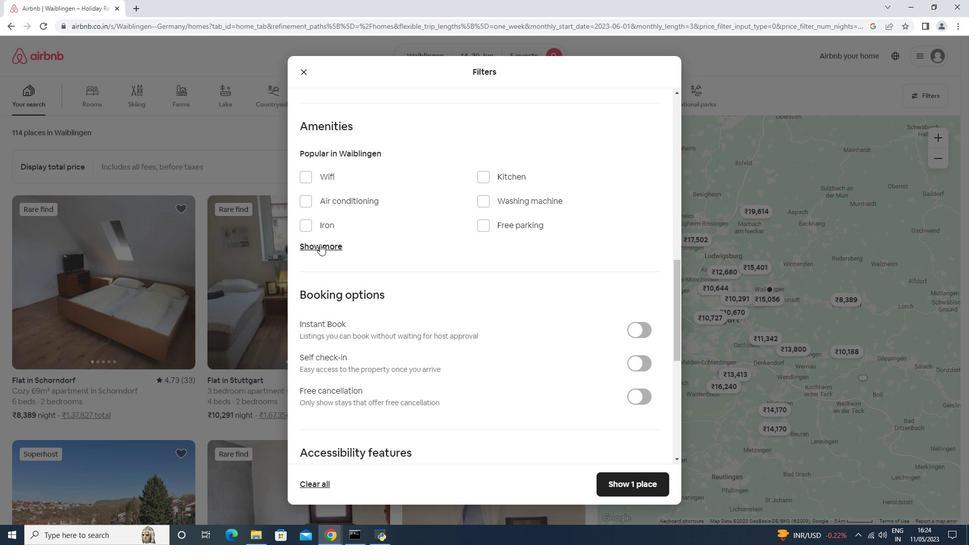 
Action: Mouse moved to (476, 220)
Screenshot: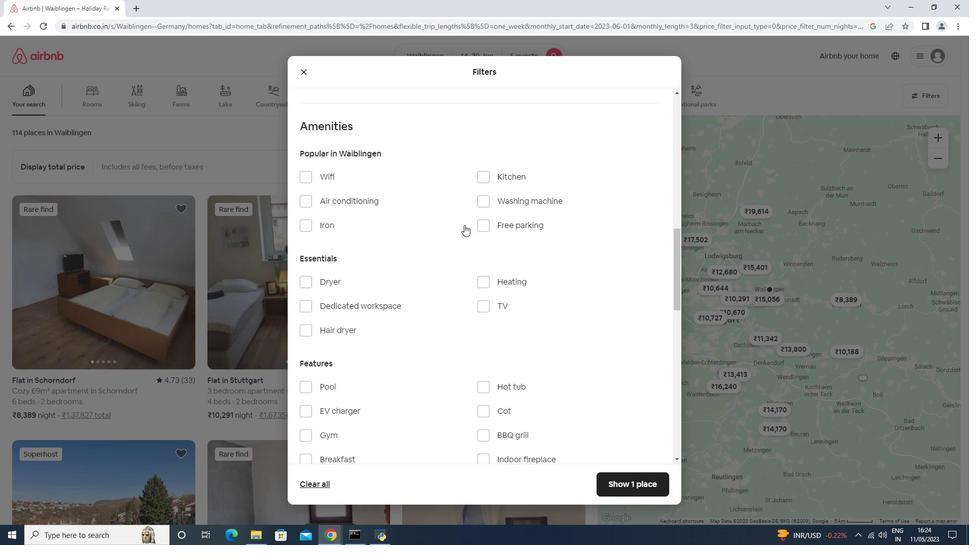 
Action: Mouse pressed left at (476, 220)
Screenshot: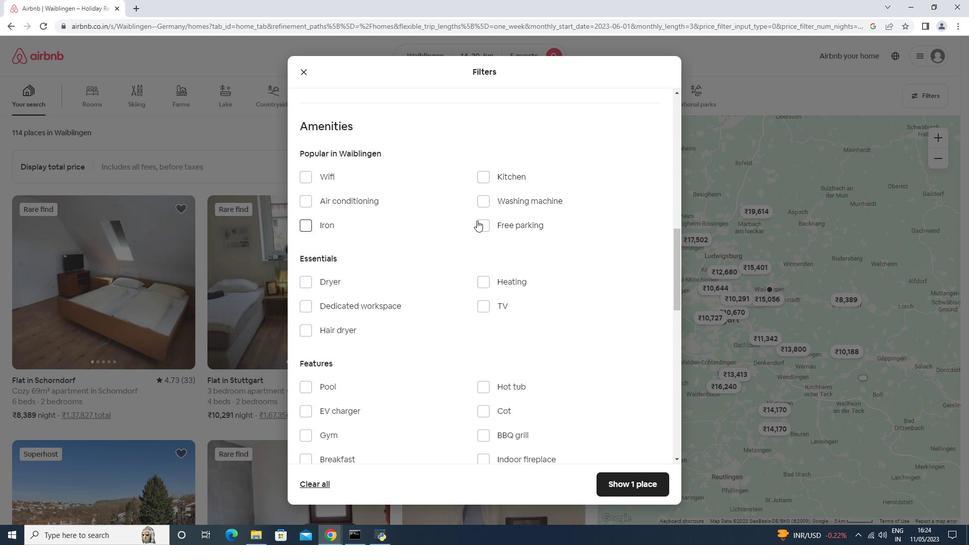 
Action: Mouse moved to (328, 168)
Screenshot: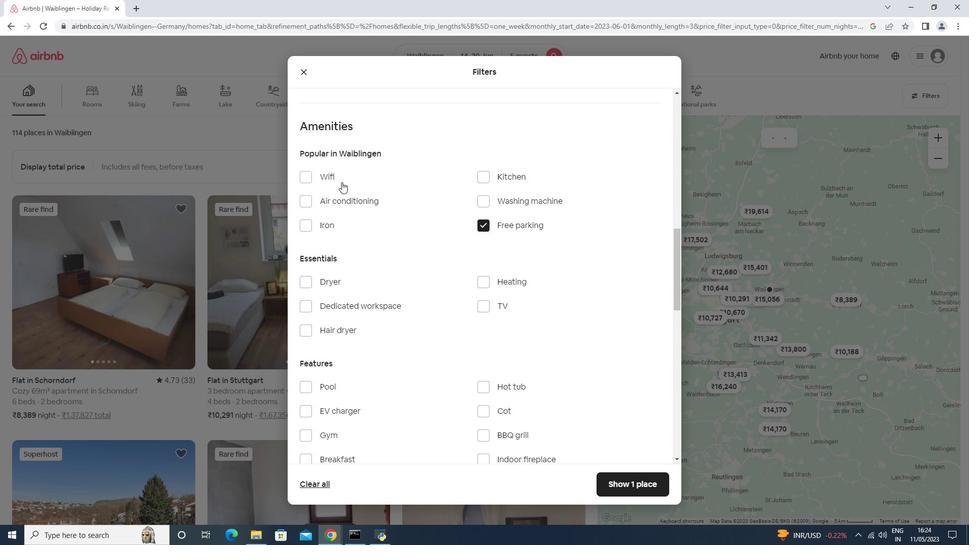 
Action: Mouse pressed left at (328, 168)
Screenshot: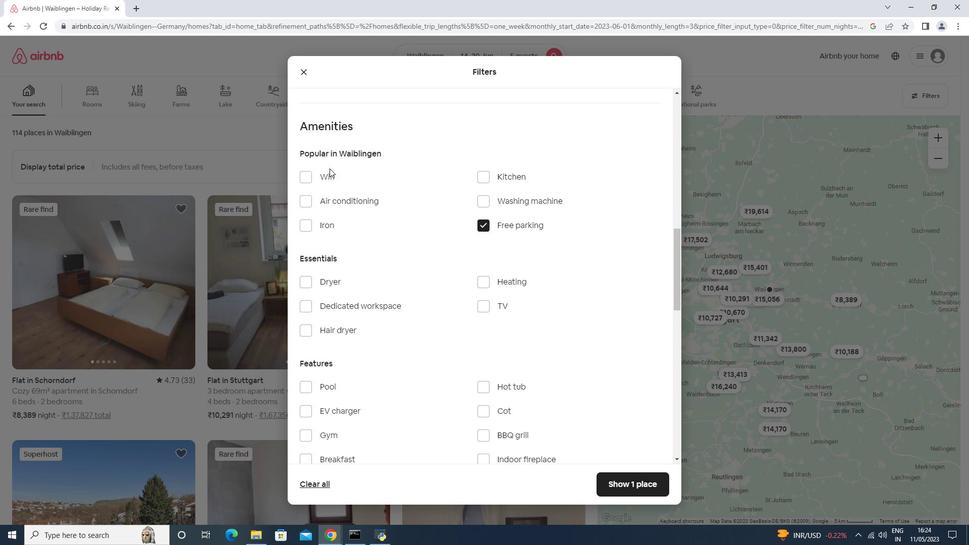 
Action: Mouse moved to (326, 173)
Screenshot: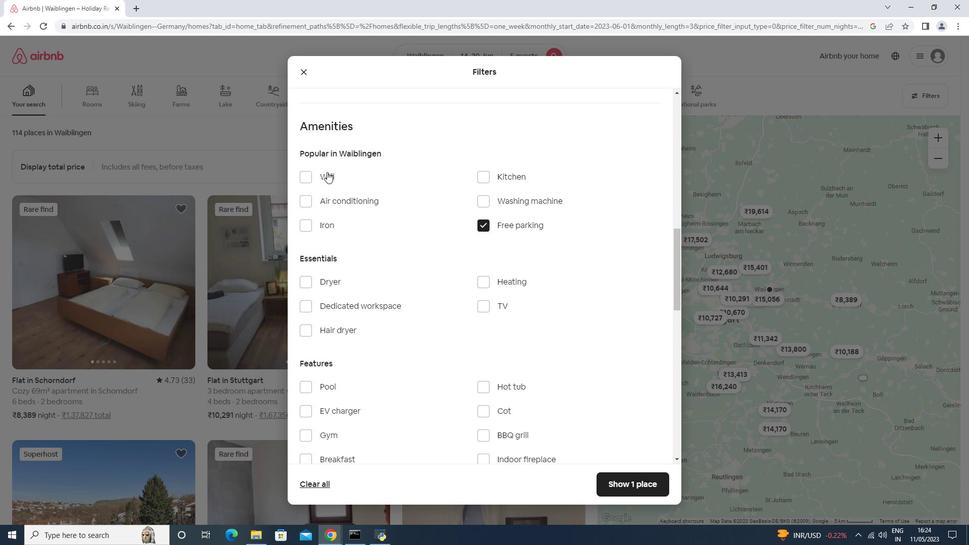 
Action: Mouse pressed left at (326, 173)
Screenshot: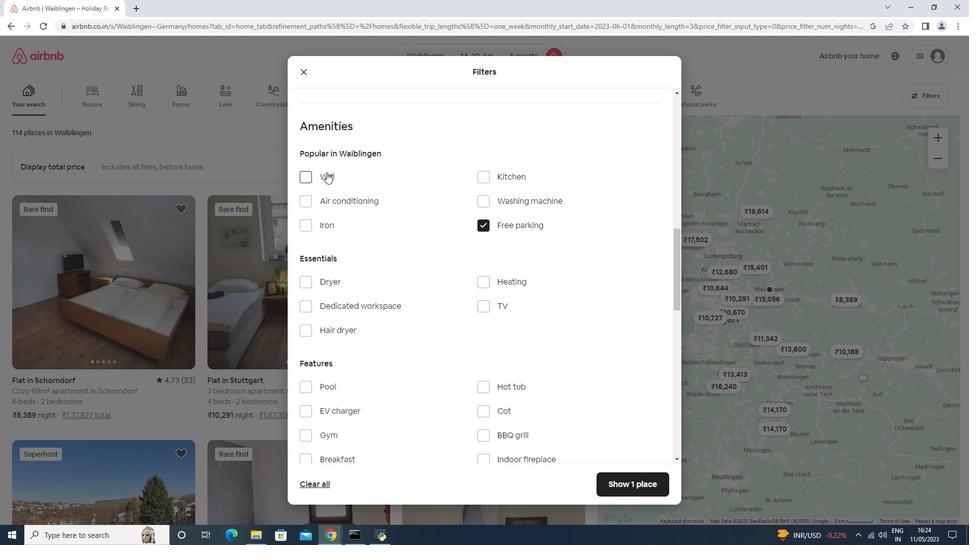 
Action: Mouse moved to (498, 301)
Screenshot: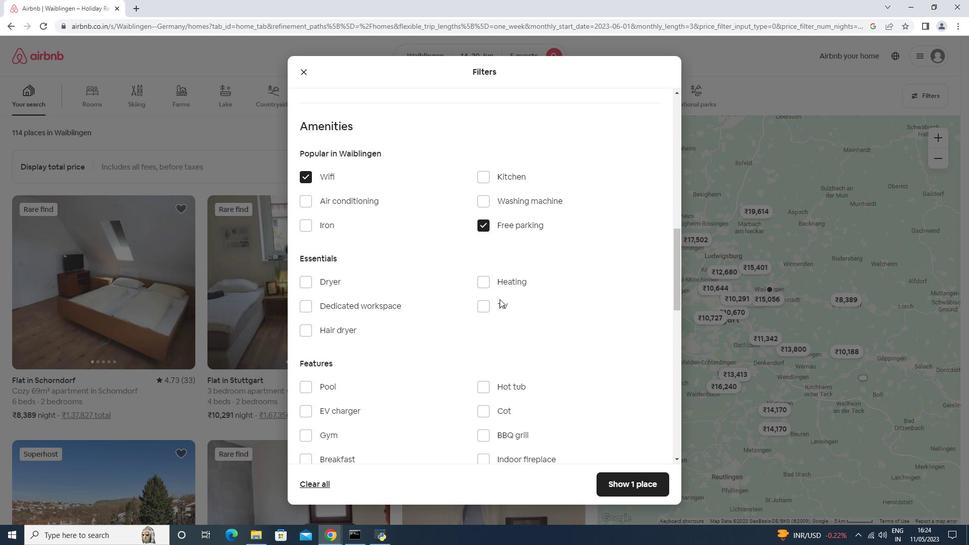 
Action: Mouse pressed left at (498, 301)
Screenshot: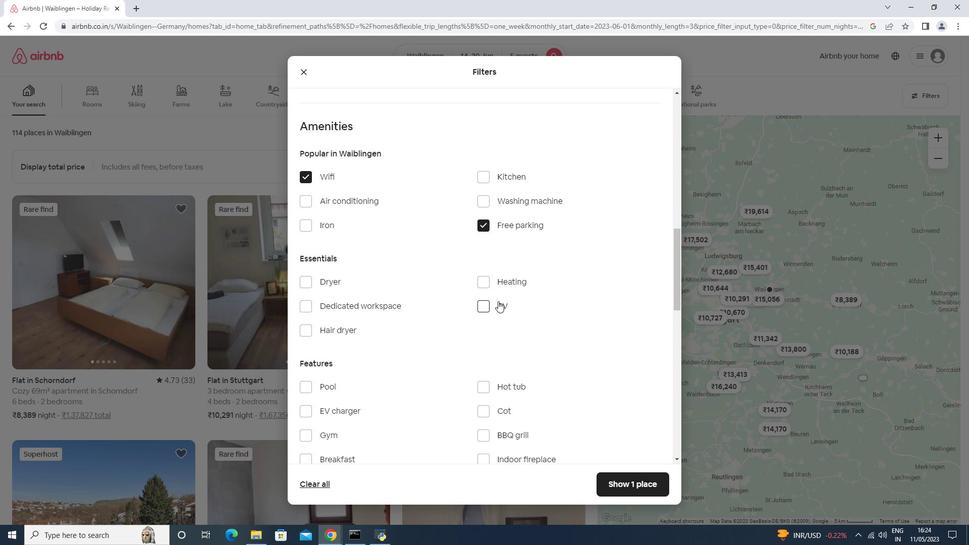 
Action: Mouse moved to (498, 301)
Screenshot: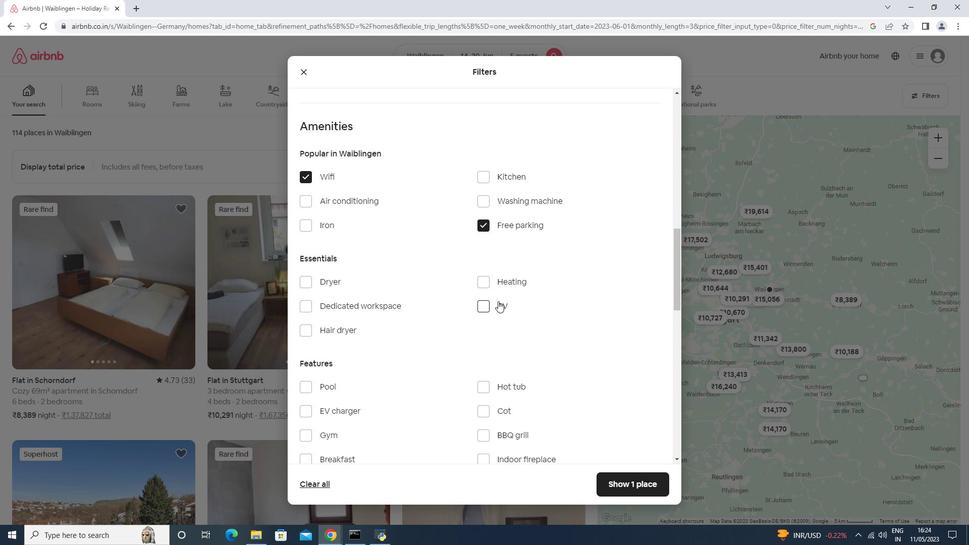 
Action: Mouse scrolled (498, 300) with delta (0, 0)
Screenshot: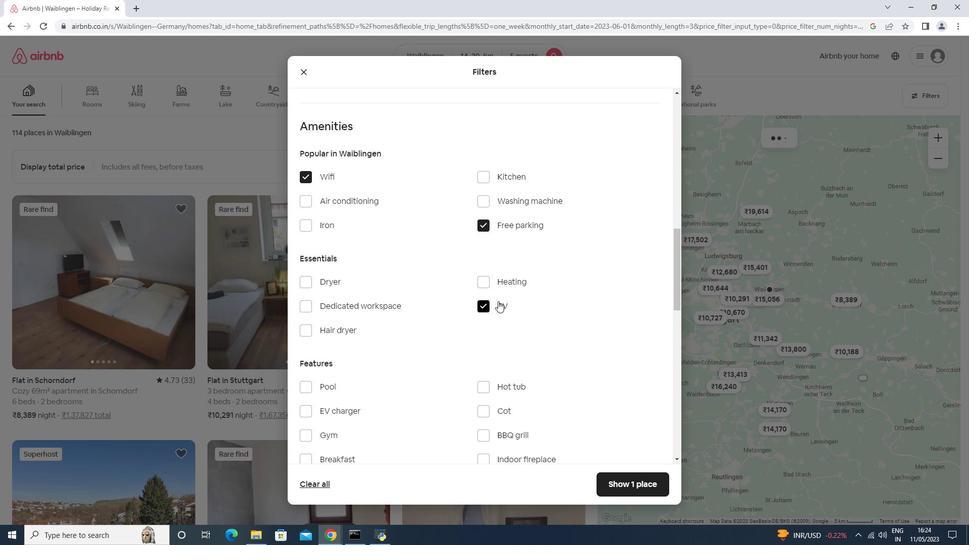 
Action: Mouse scrolled (498, 300) with delta (0, 0)
Screenshot: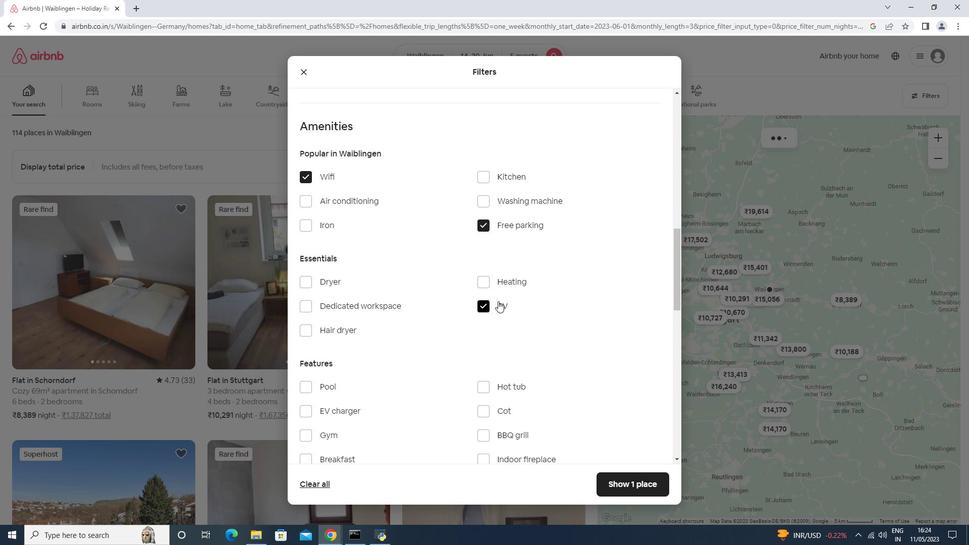
Action: Mouse moved to (338, 333)
Screenshot: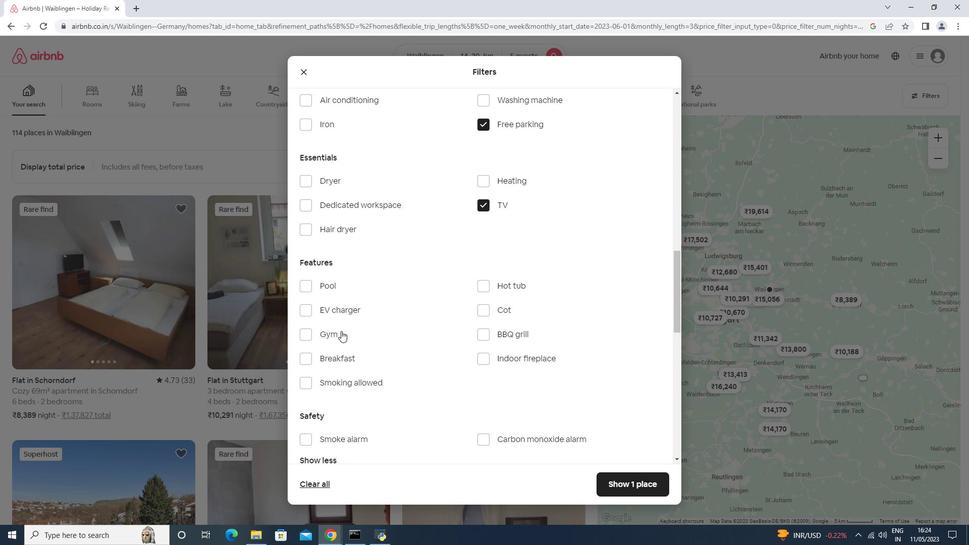 
Action: Mouse pressed left at (338, 333)
Screenshot: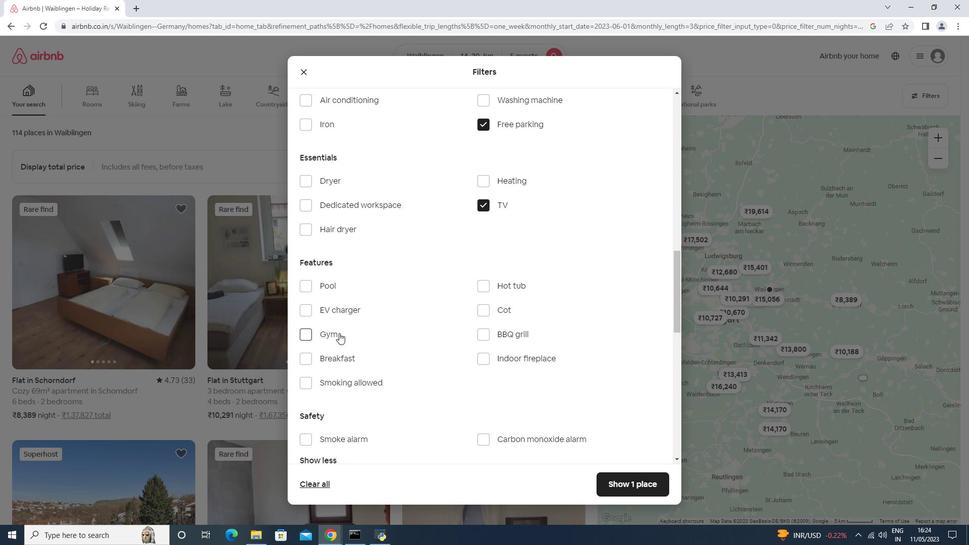 
Action: Mouse moved to (336, 356)
Screenshot: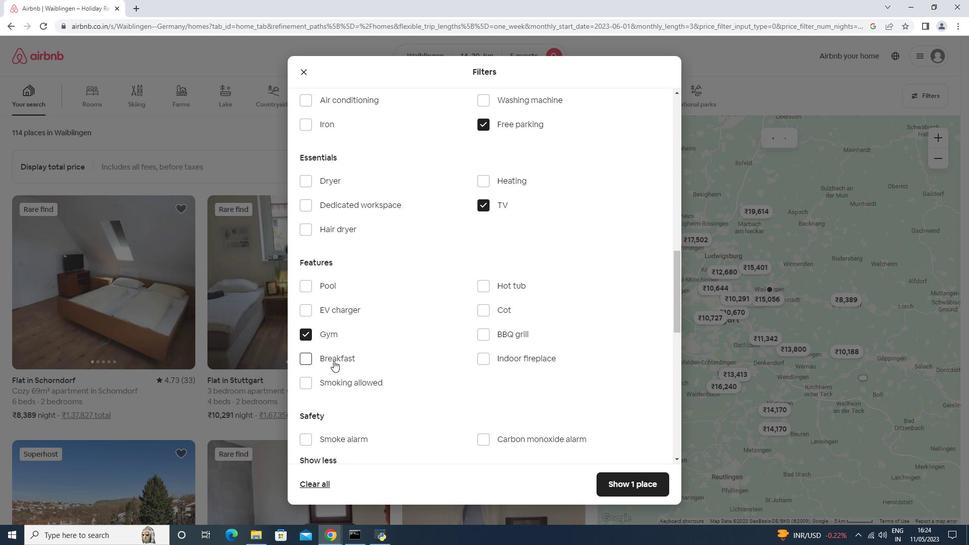 
Action: Mouse pressed left at (336, 356)
Screenshot: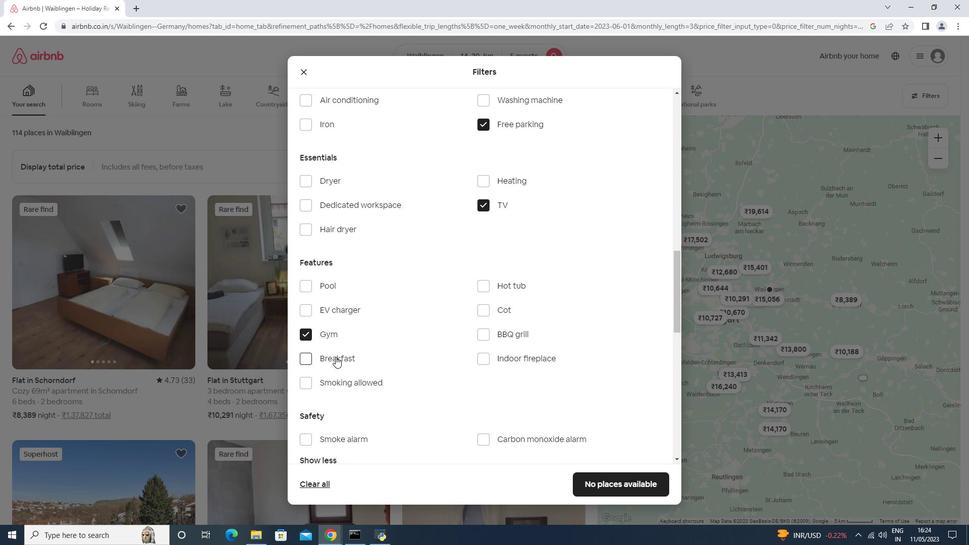 
Action: Mouse moved to (396, 327)
Screenshot: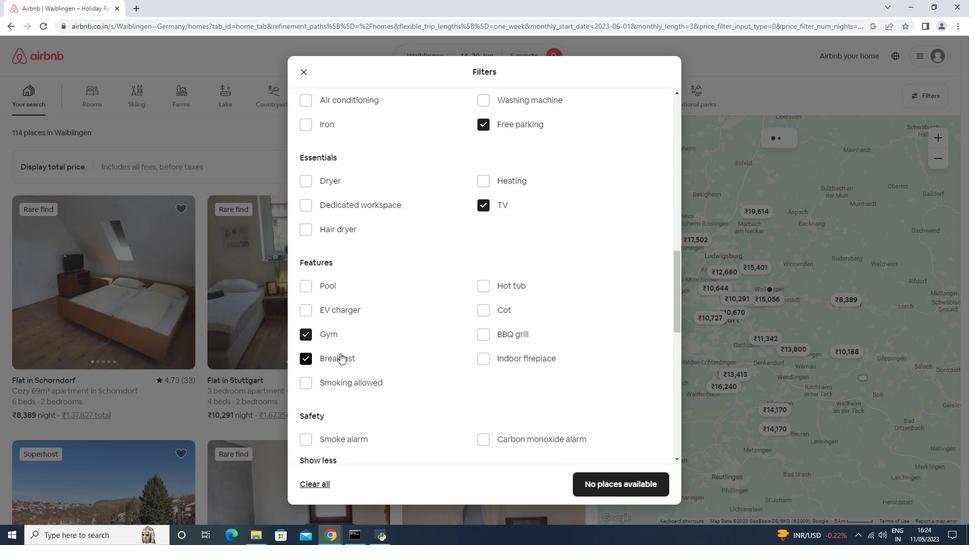 
Action: Mouse scrolled (396, 326) with delta (0, 0)
Screenshot: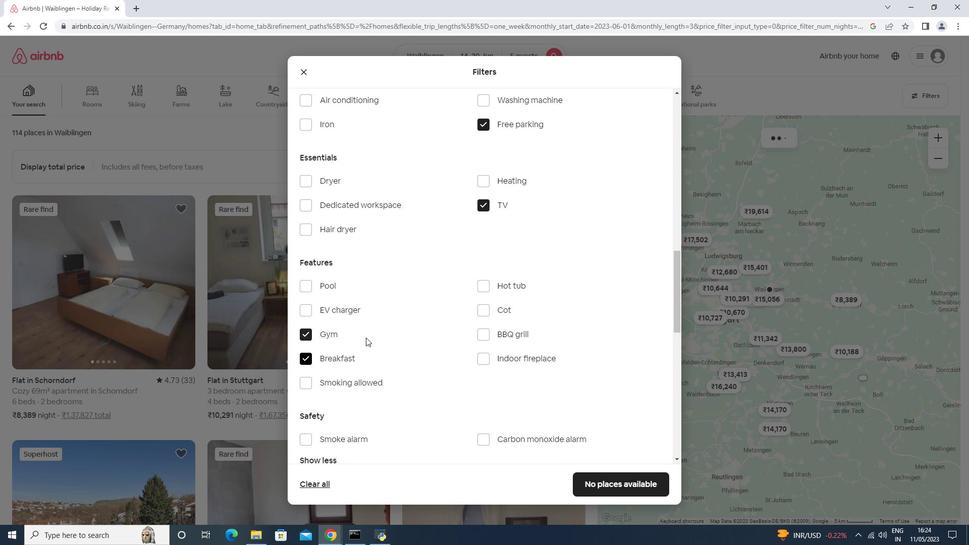 
Action: Mouse scrolled (396, 326) with delta (0, 0)
Screenshot: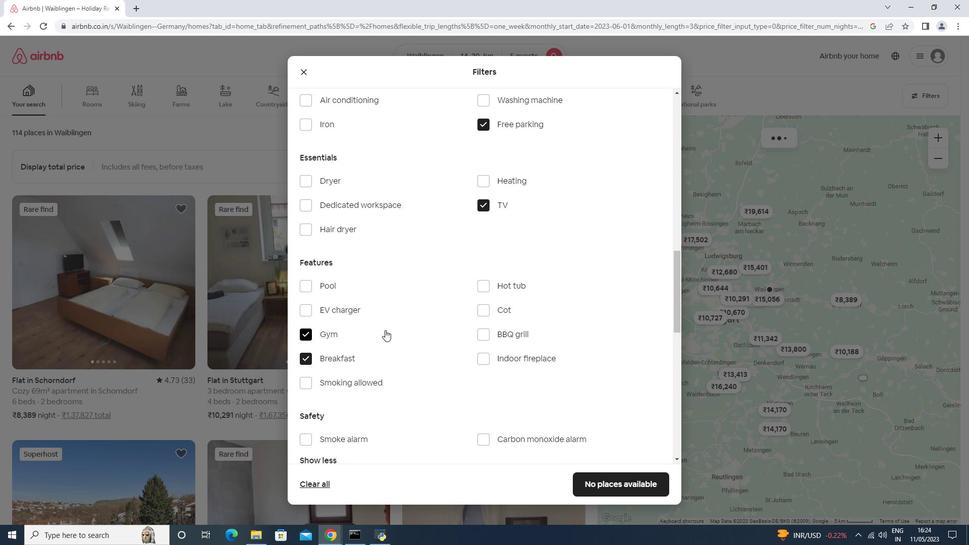 
Action: Mouse scrolled (396, 326) with delta (0, 0)
Screenshot: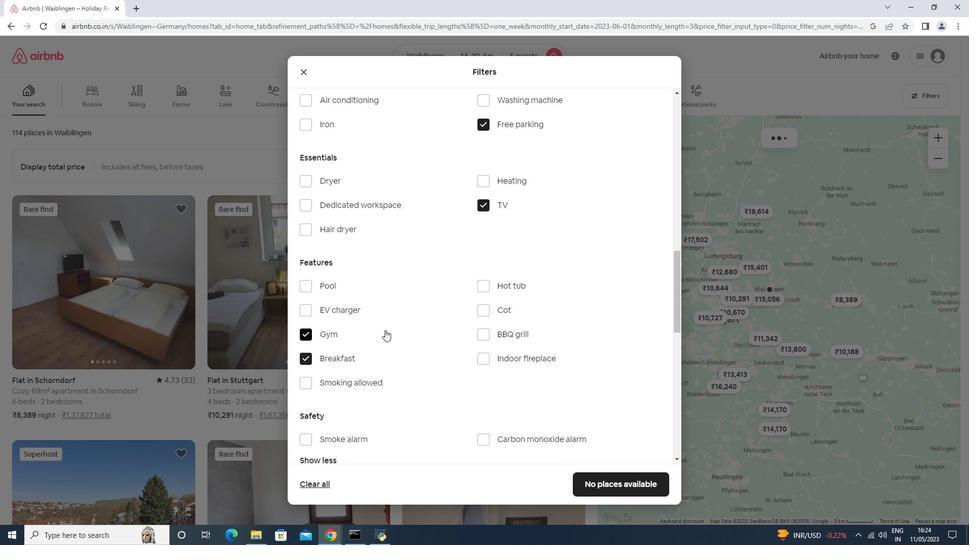
Action: Mouse scrolled (396, 326) with delta (0, 0)
Screenshot: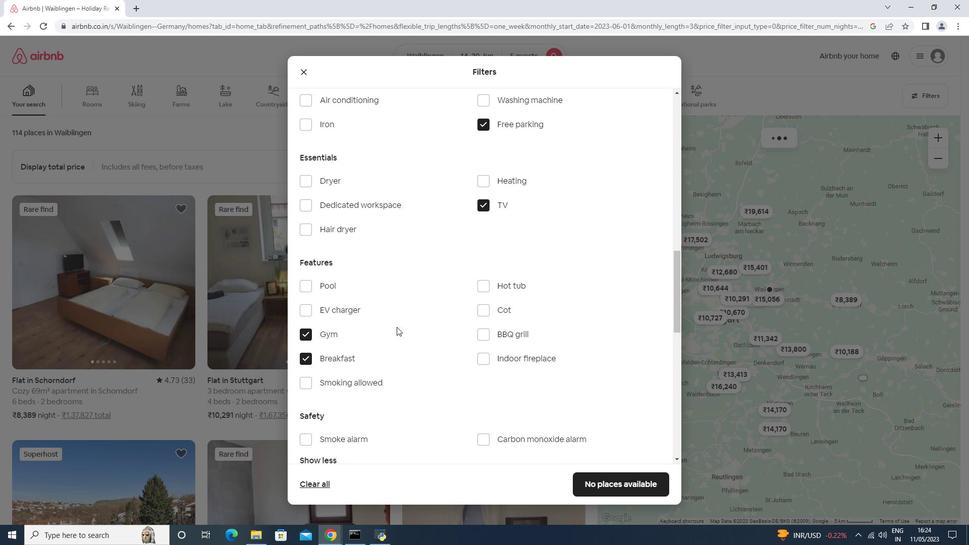 
Action: Mouse scrolled (396, 326) with delta (0, 0)
Screenshot: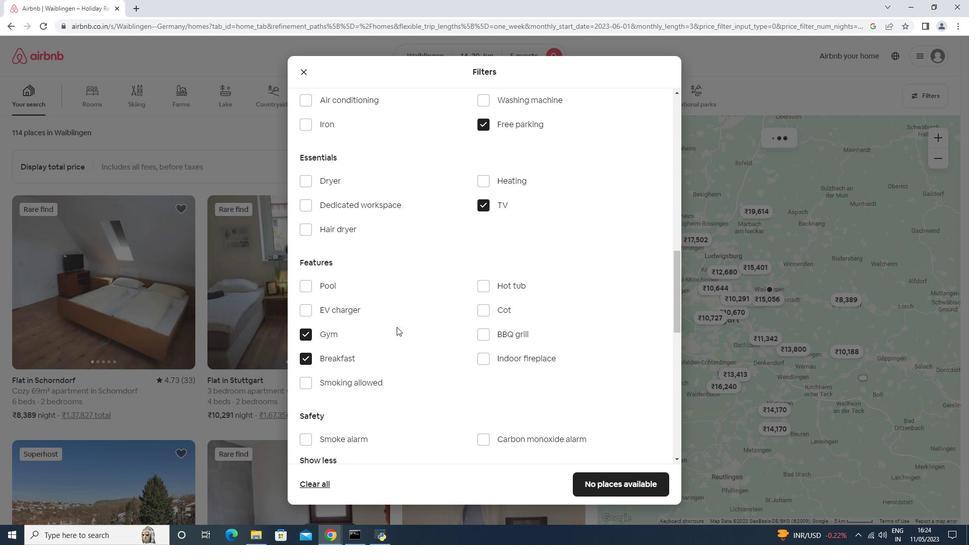 
Action: Mouse moved to (631, 323)
Screenshot: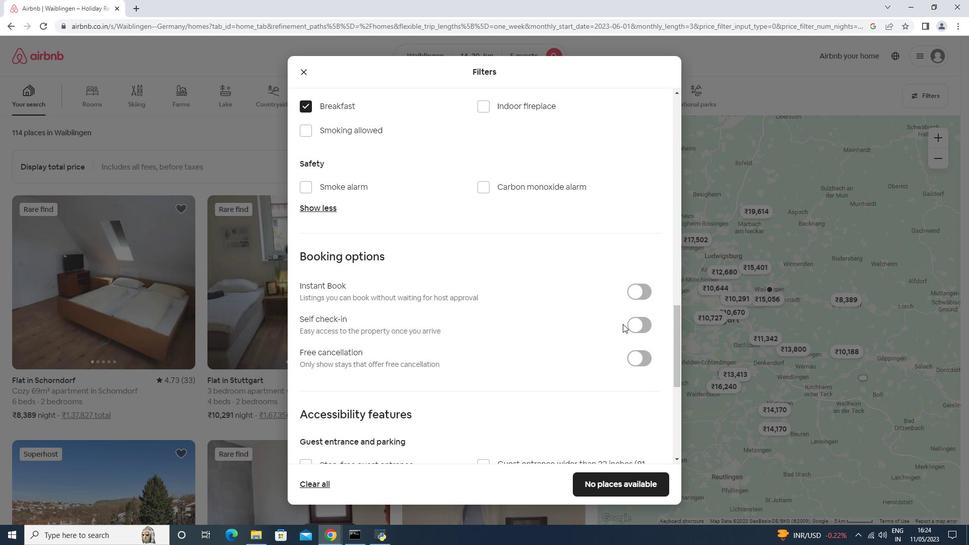 
Action: Mouse pressed left at (631, 323)
Screenshot: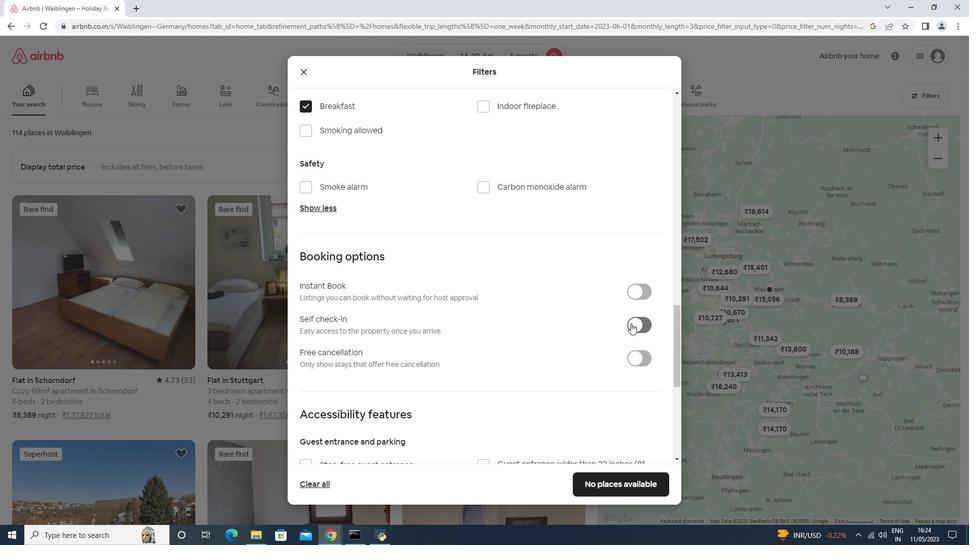 
Action: Mouse moved to (632, 323)
Screenshot: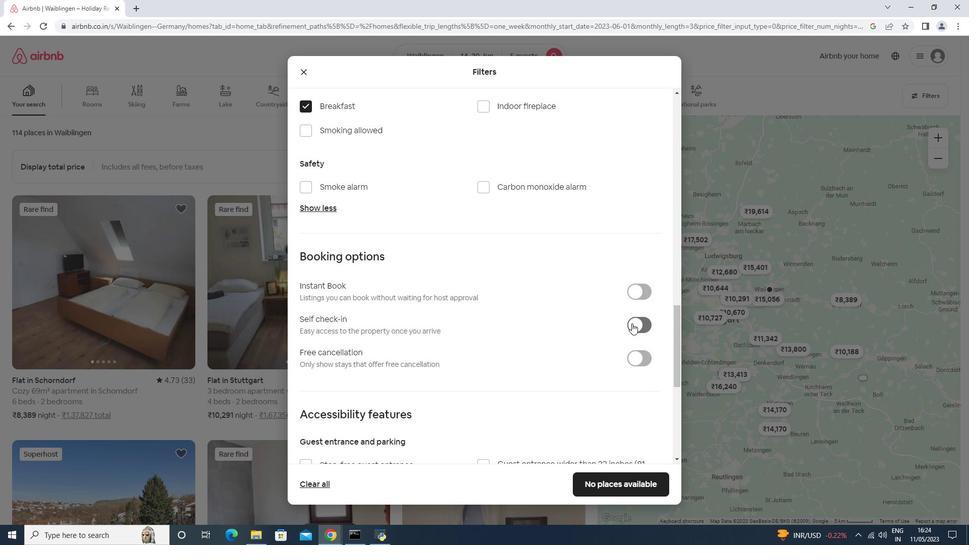 
Action: Mouse scrolled (632, 323) with delta (0, 0)
Screenshot: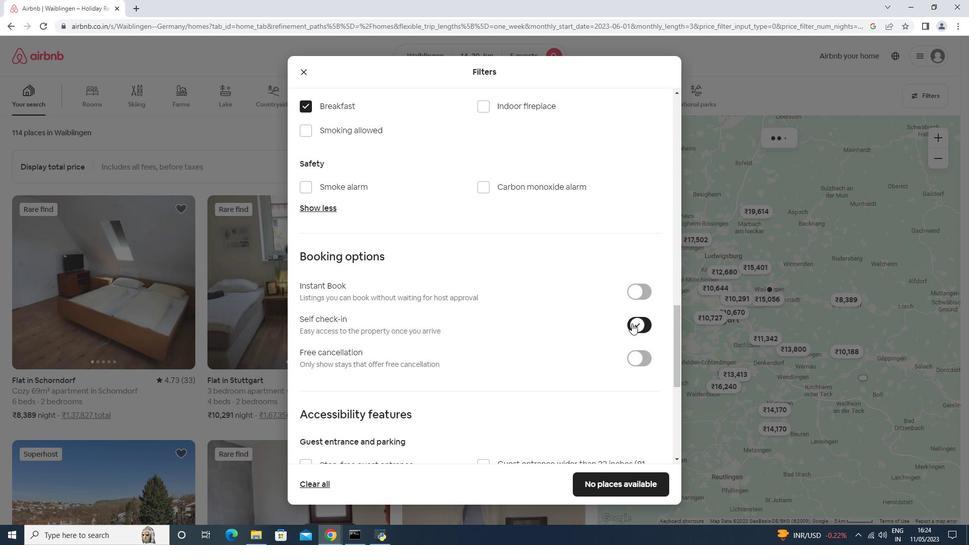 
Action: Mouse scrolled (632, 323) with delta (0, 0)
Screenshot: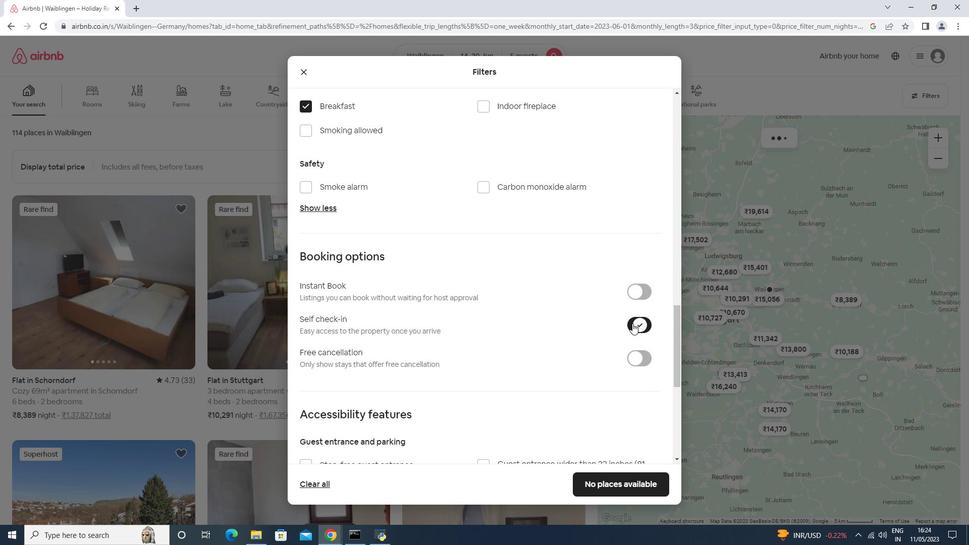 
Action: Mouse scrolled (632, 323) with delta (0, 0)
Screenshot: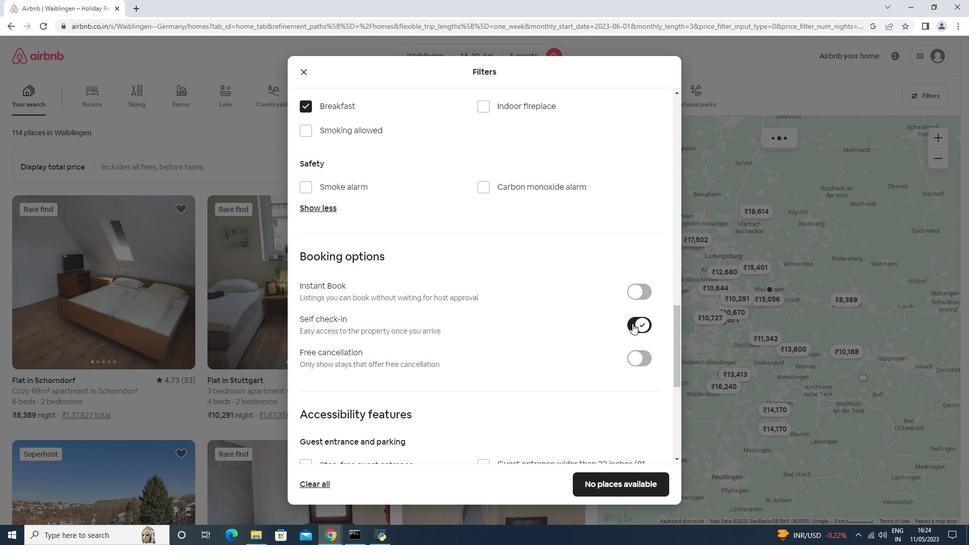 
Action: Mouse scrolled (632, 323) with delta (0, 0)
Screenshot: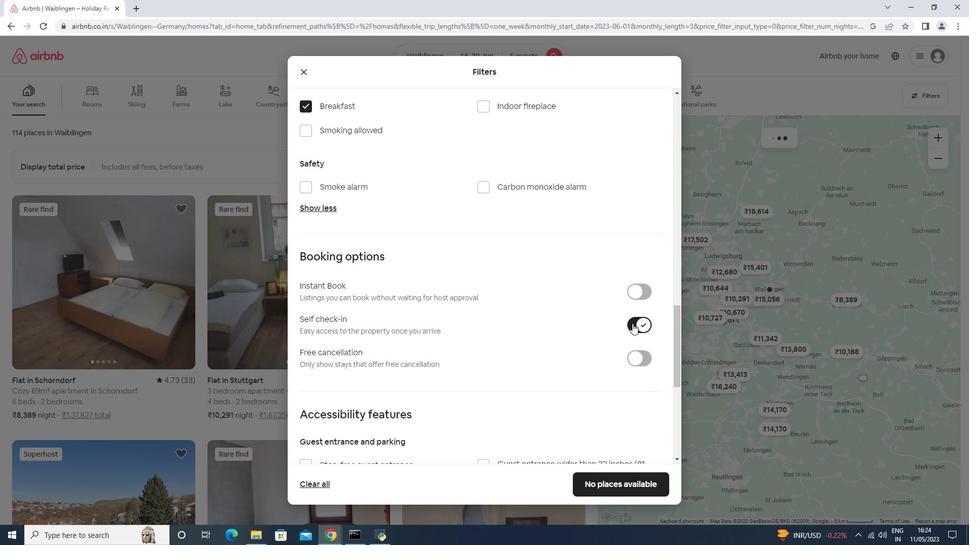 
Action: Mouse moved to (610, 337)
Screenshot: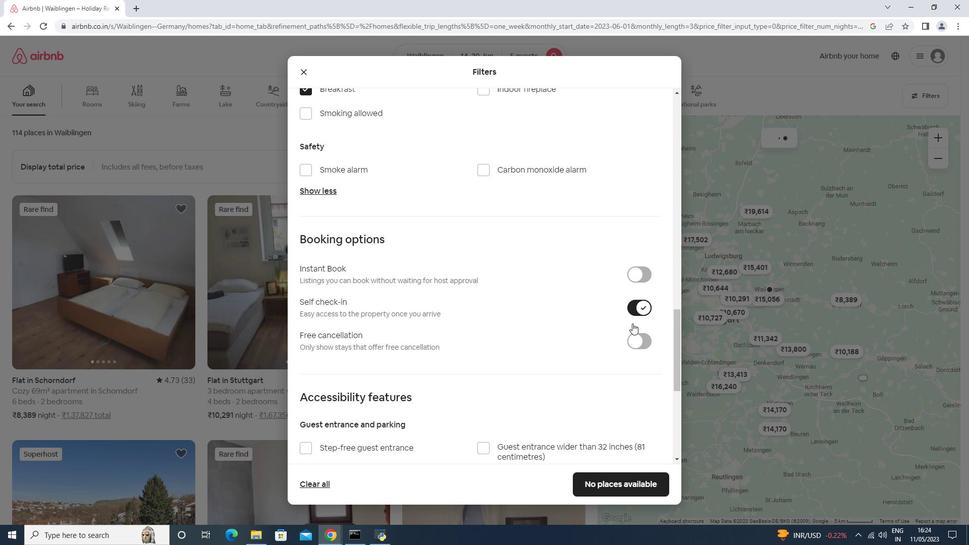 
Action: Mouse scrolled (632, 323) with delta (0, 0)
Screenshot: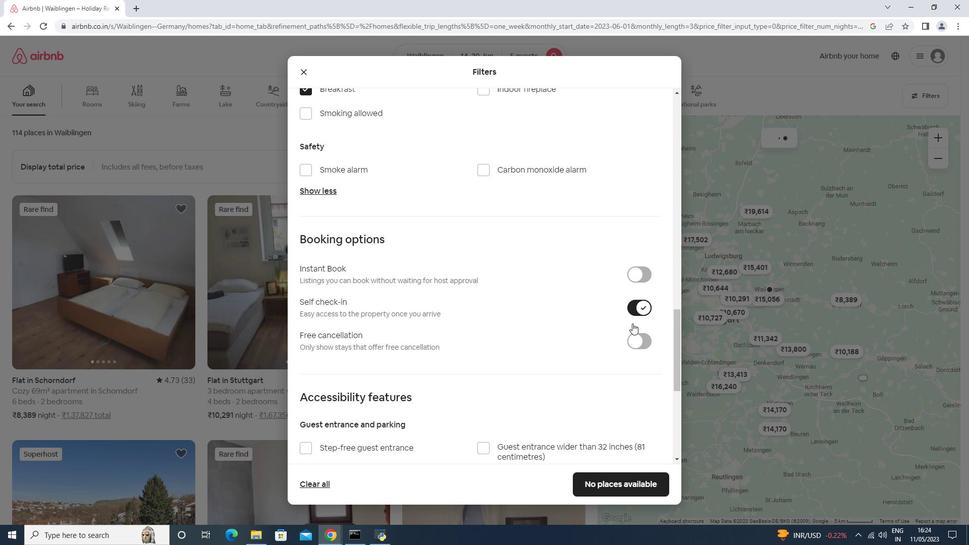 
Action: Mouse moved to (330, 400)
Screenshot: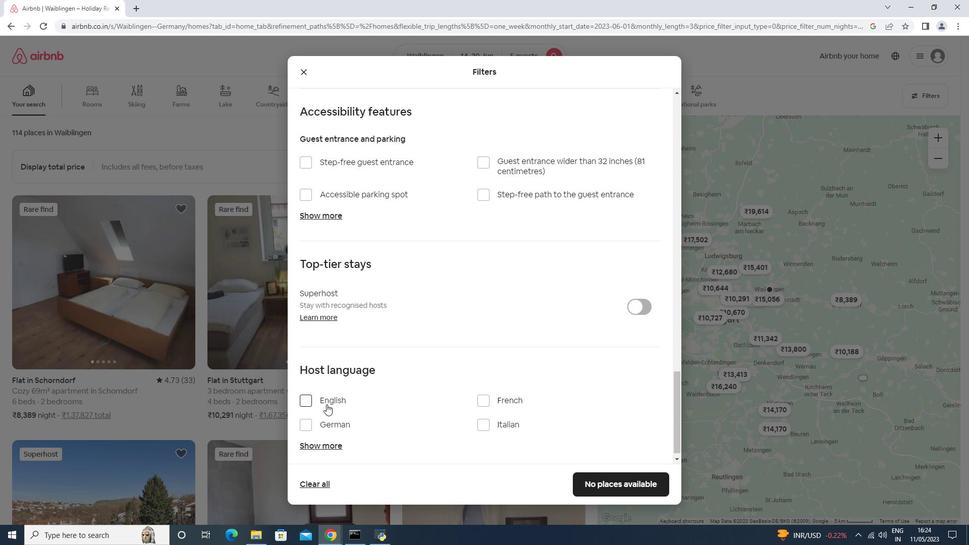 
Action: Mouse pressed left at (330, 400)
Screenshot: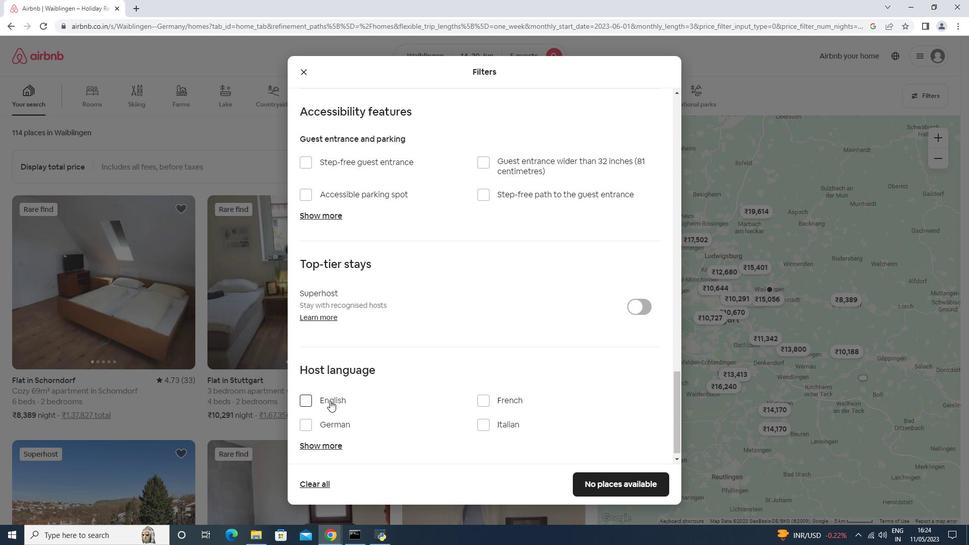 
Action: Mouse moved to (601, 474)
Screenshot: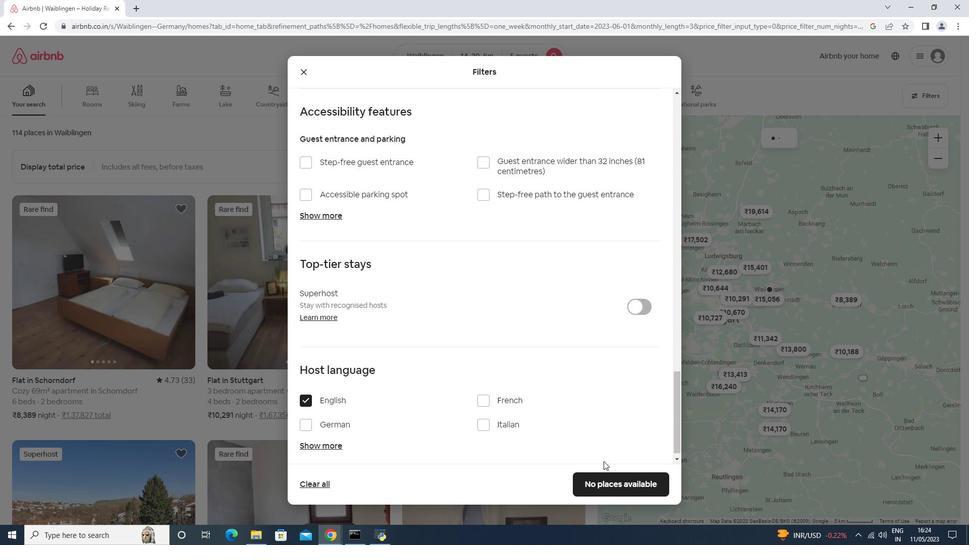 
Action: Mouse pressed left at (601, 474)
Screenshot: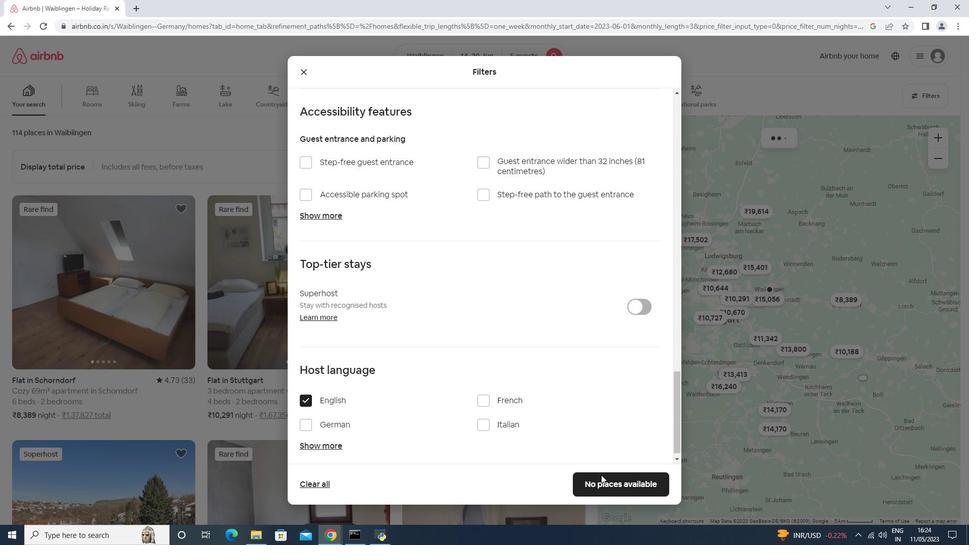 
Action: Mouse moved to (571, 308)
Screenshot: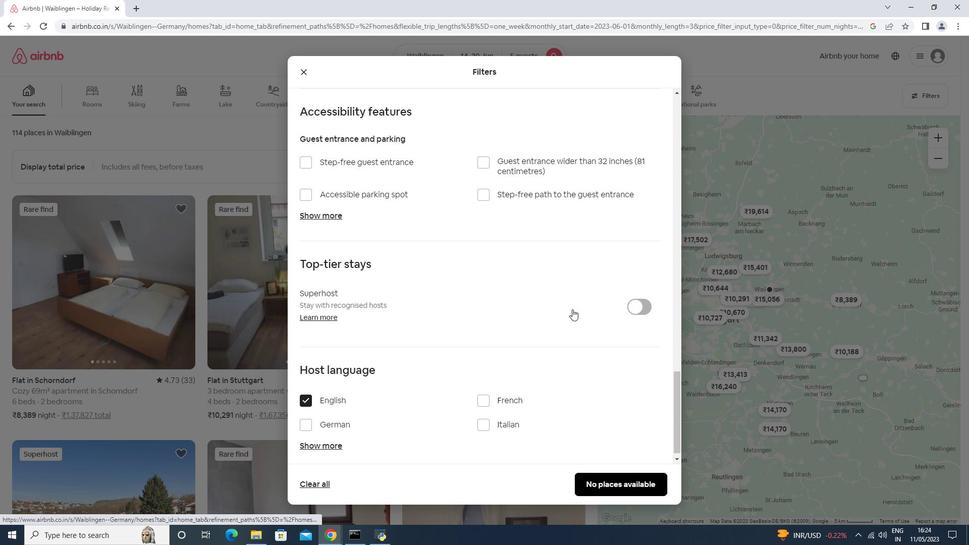 
